 Task: Look for space in Artemisa, Cuba from 9th June, 2023 to 16th June, 2023 for 2 adults in price range Rs.8000 to Rs.16000. Place can be entire place with 2 bedrooms having 2 beds and 1 bathroom. Property type can be house, flat, guest house. Booking option can be shelf check-in. Required host language is .
Action: Mouse moved to (404, 83)
Screenshot: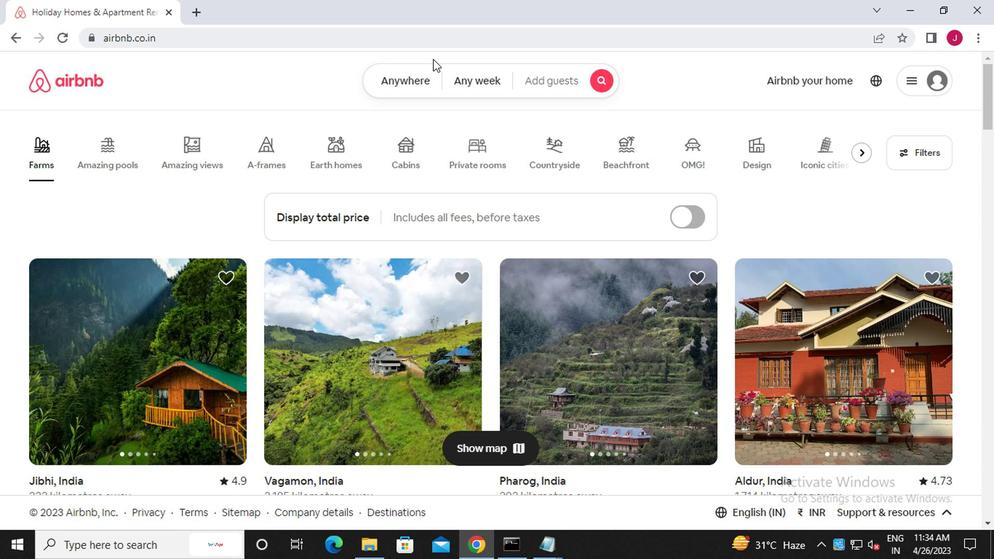 
Action: Mouse pressed left at (404, 83)
Screenshot: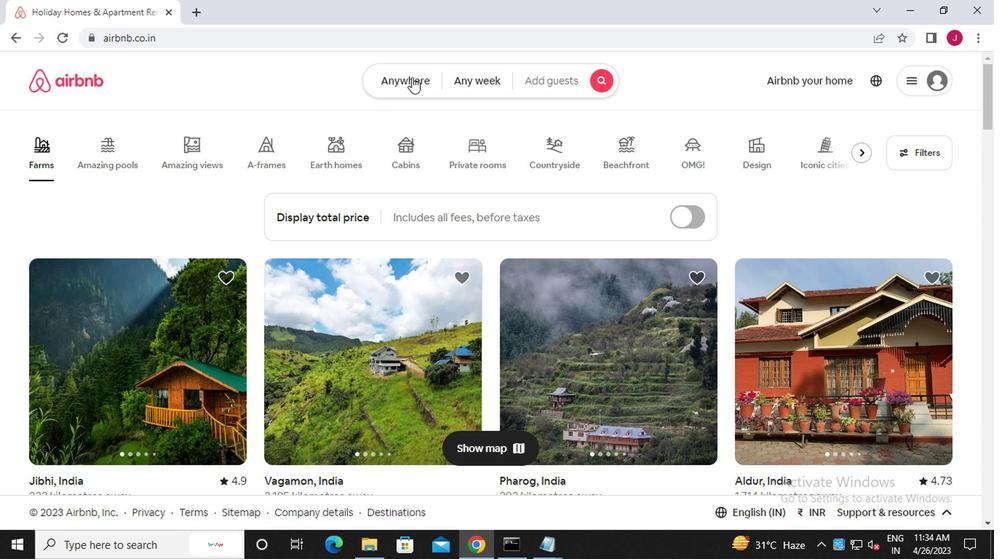 
Action: Mouse moved to (234, 142)
Screenshot: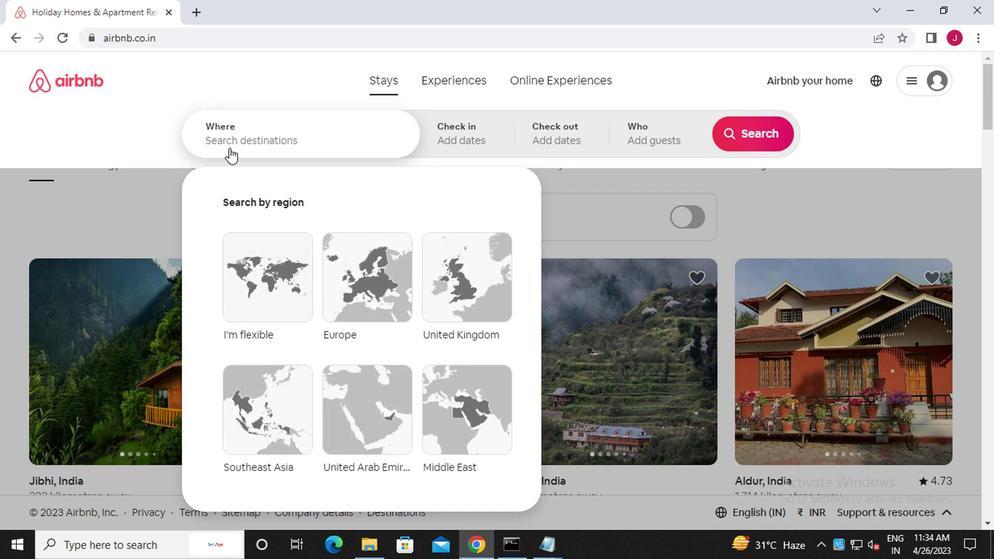 
Action: Mouse pressed left at (234, 142)
Screenshot: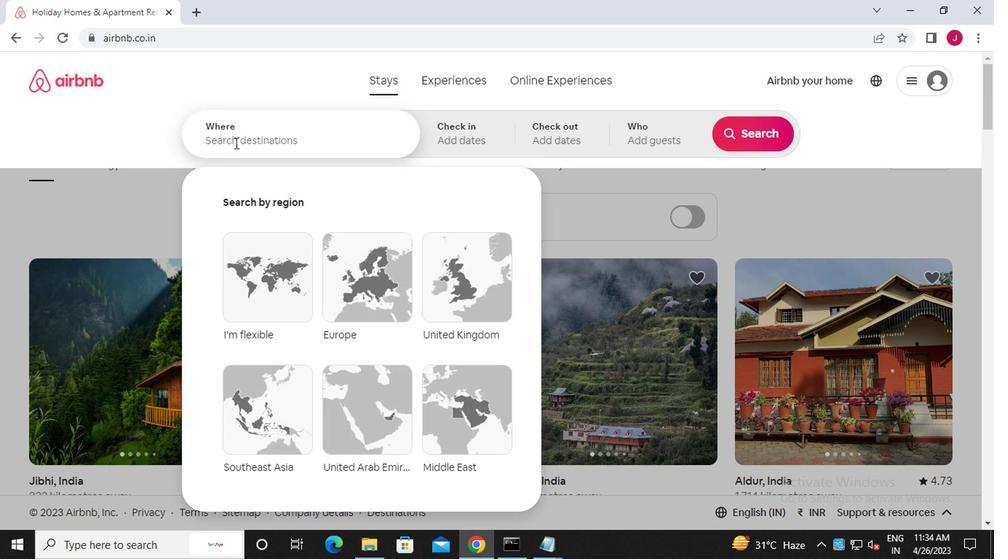 
Action: Key pressed a<Key.caps_lock>rtemisa,<Key.caps_lock>c<Key.caps_lock>uba
Screenshot: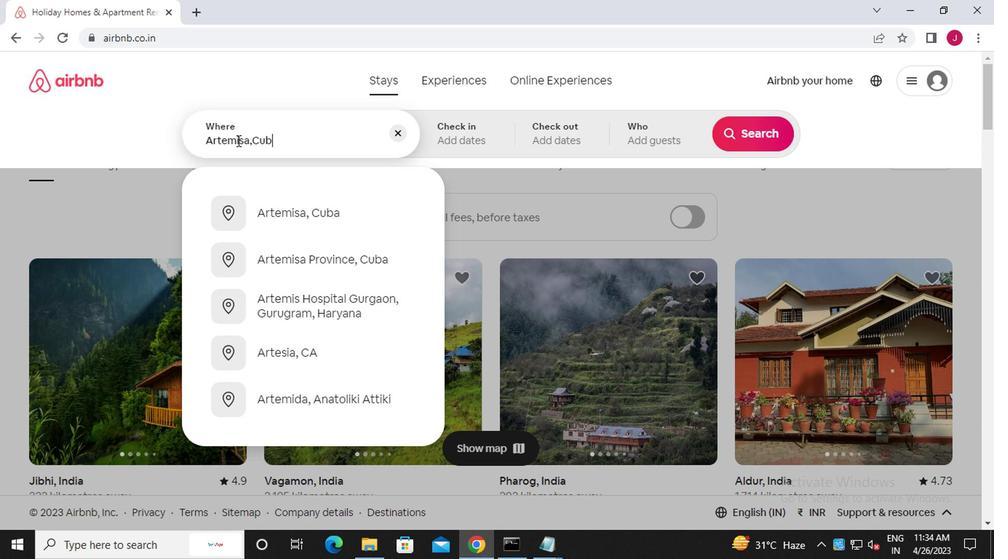 
Action: Mouse moved to (334, 222)
Screenshot: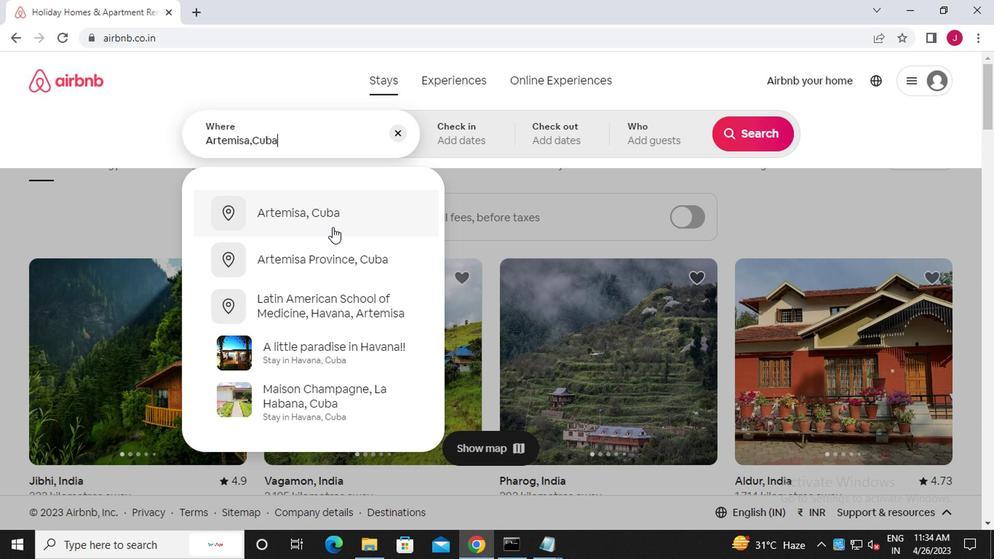 
Action: Mouse pressed left at (334, 222)
Screenshot: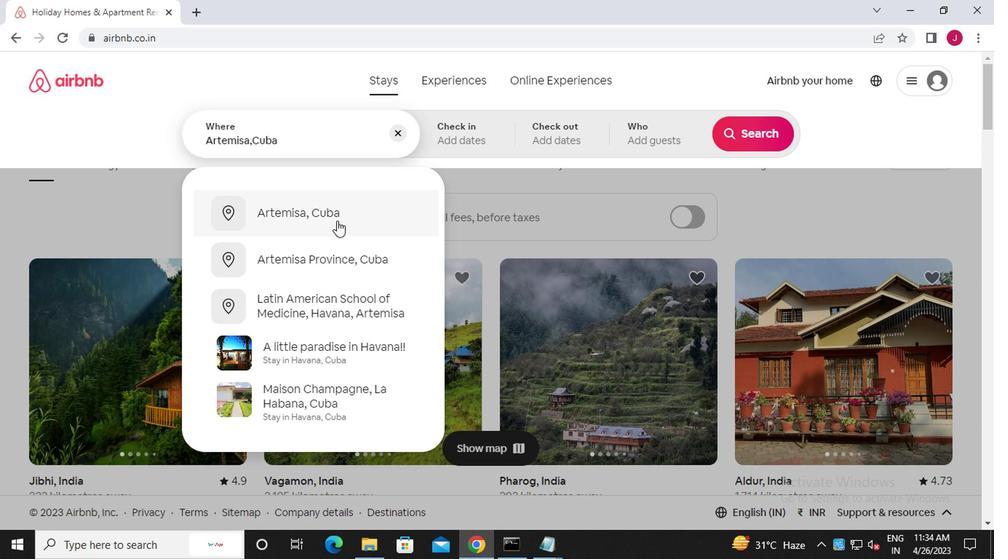 
Action: Mouse moved to (735, 255)
Screenshot: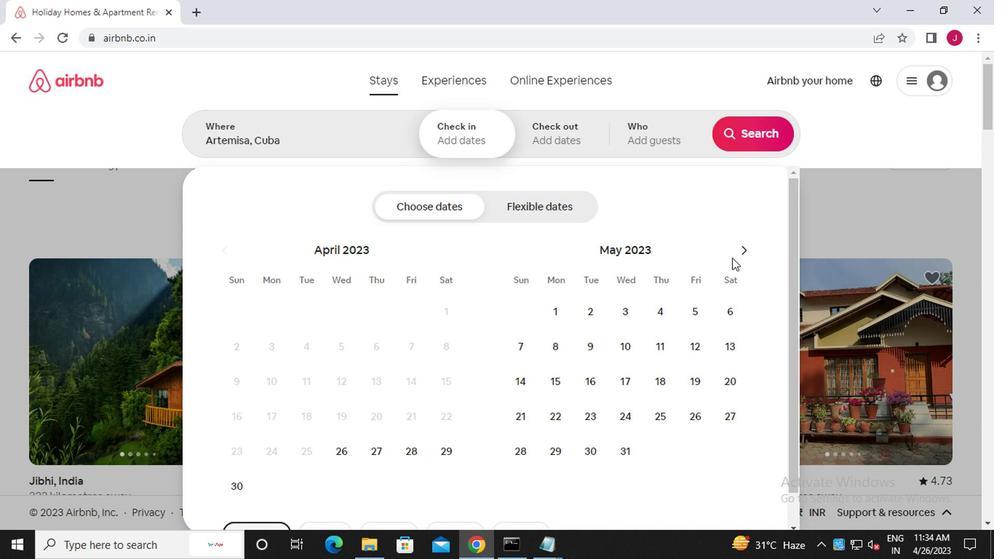 
Action: Mouse pressed left at (735, 255)
Screenshot: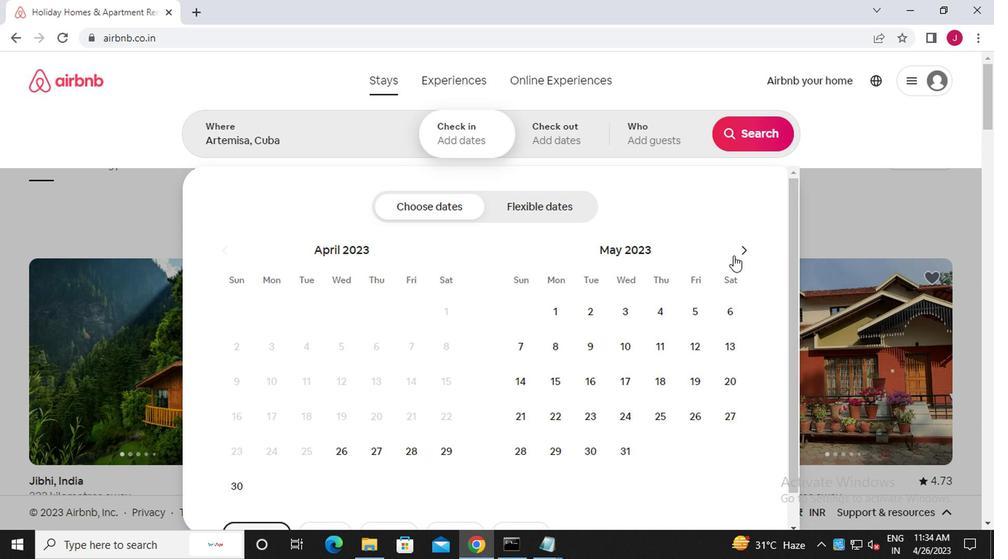 
Action: Mouse moved to (687, 352)
Screenshot: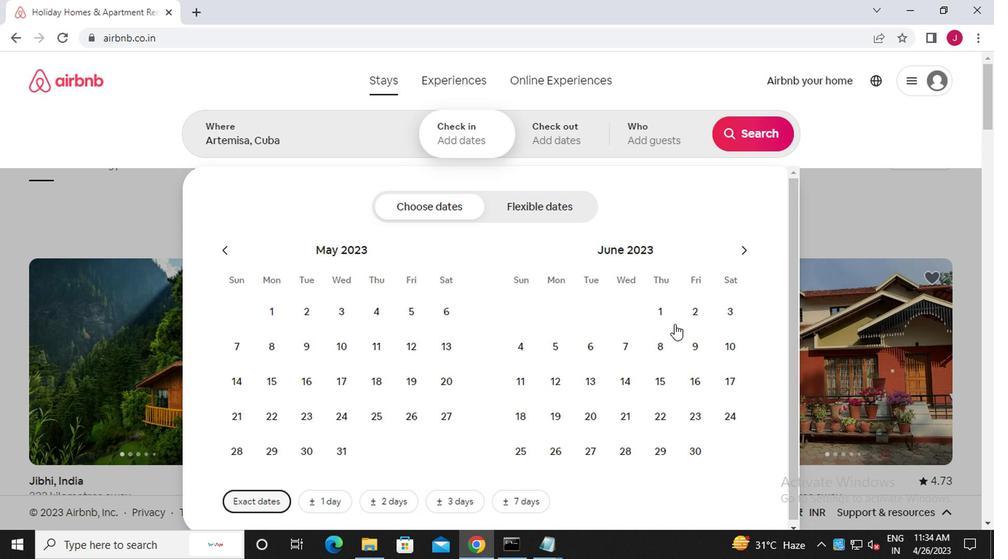 
Action: Mouse pressed left at (687, 352)
Screenshot: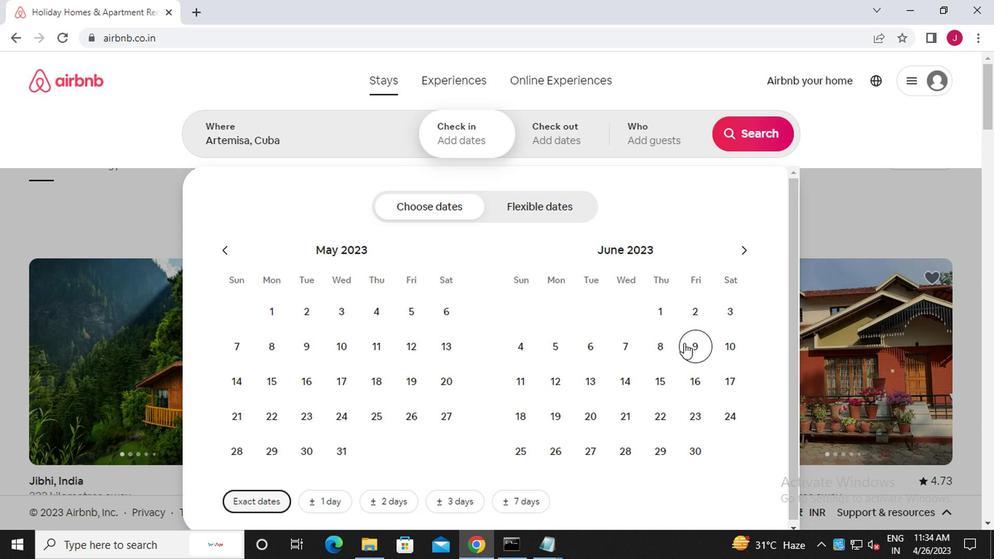
Action: Mouse moved to (701, 386)
Screenshot: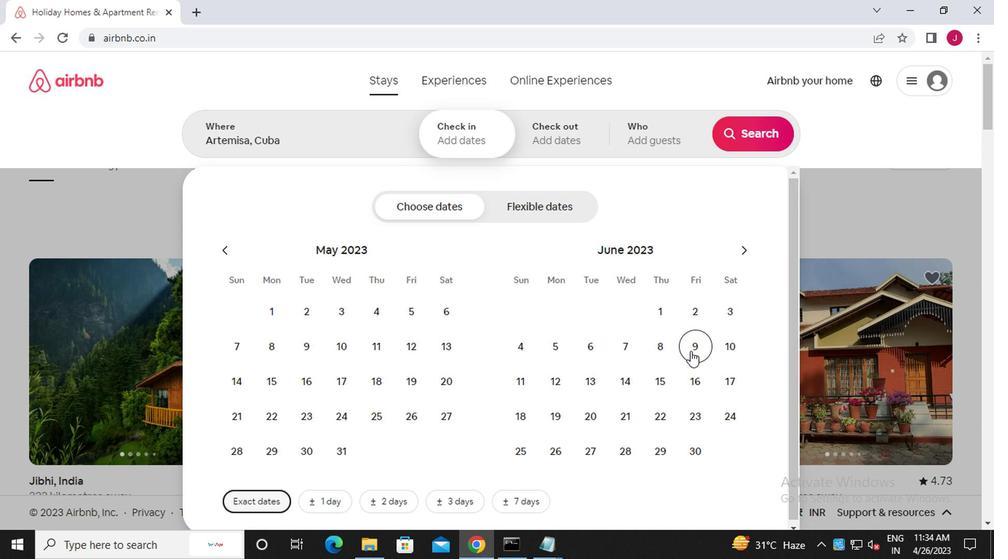 
Action: Mouse pressed left at (701, 386)
Screenshot: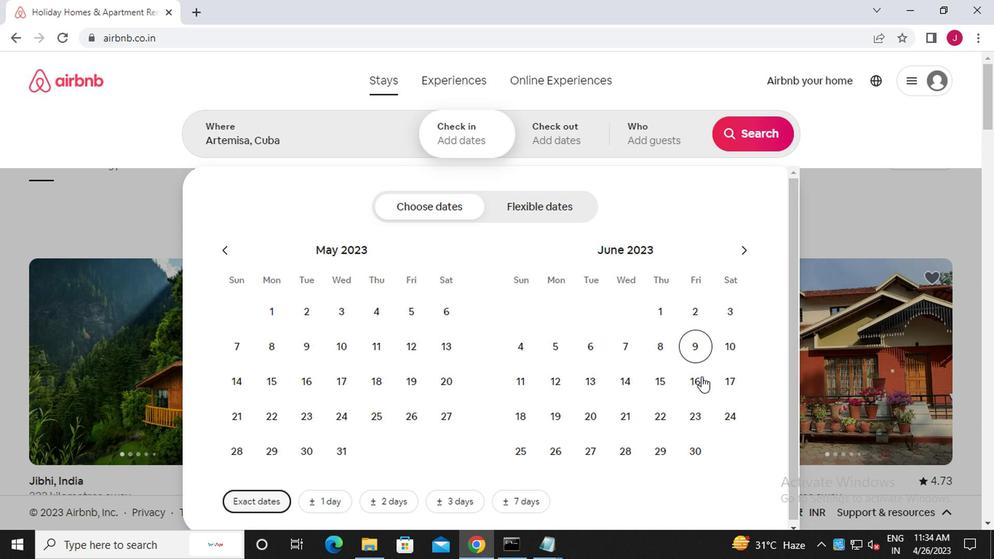 
Action: Mouse moved to (665, 144)
Screenshot: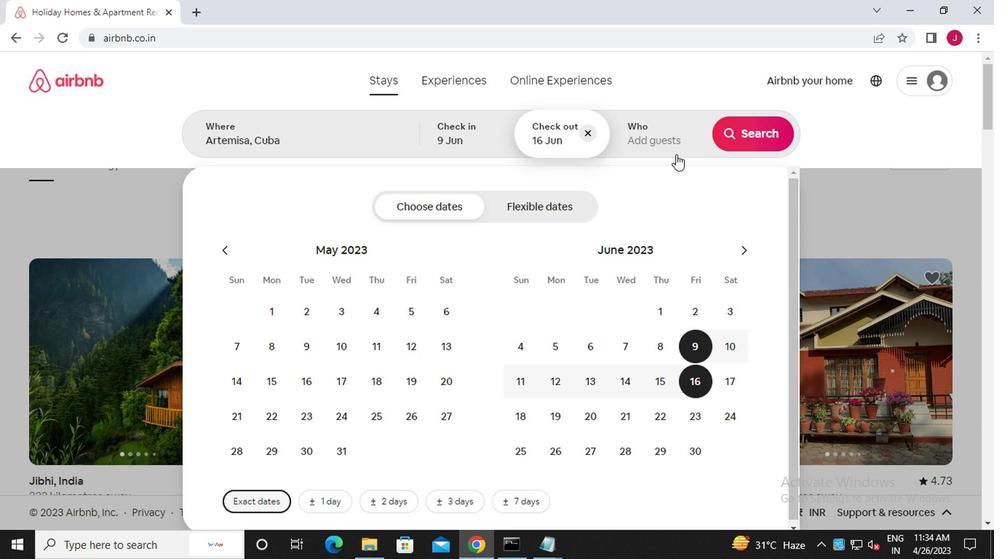 
Action: Mouse pressed left at (665, 144)
Screenshot: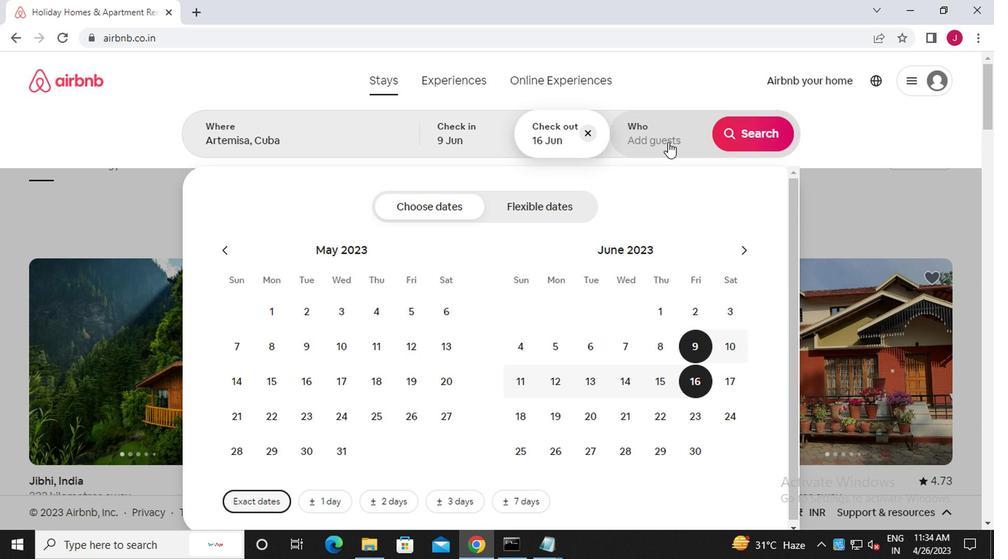 
Action: Mouse moved to (755, 214)
Screenshot: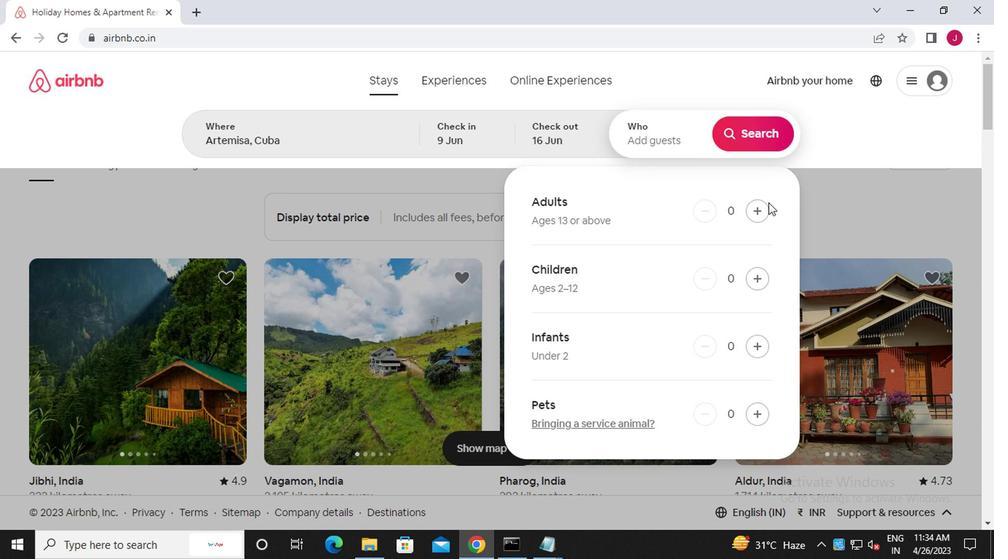 
Action: Mouse pressed left at (755, 214)
Screenshot: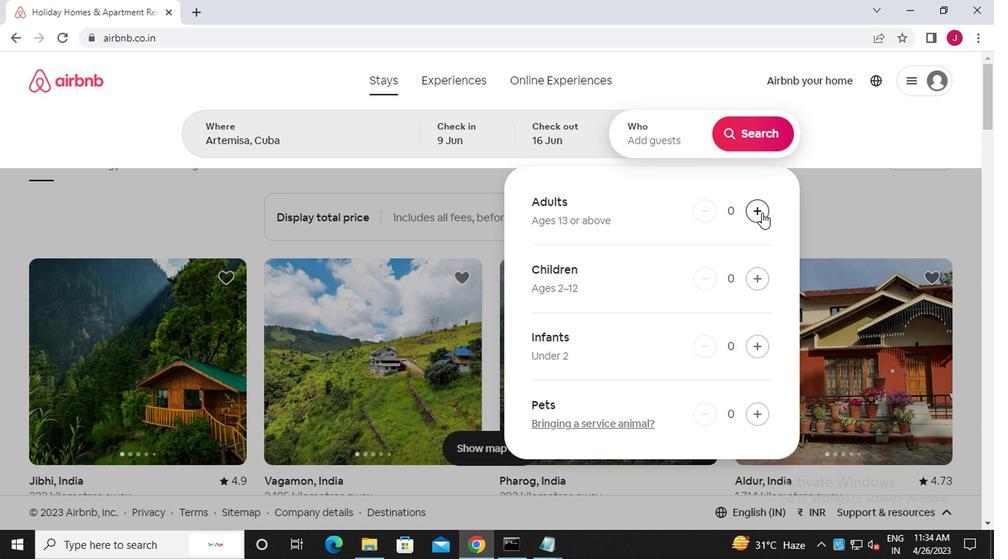 
Action: Mouse pressed left at (755, 214)
Screenshot: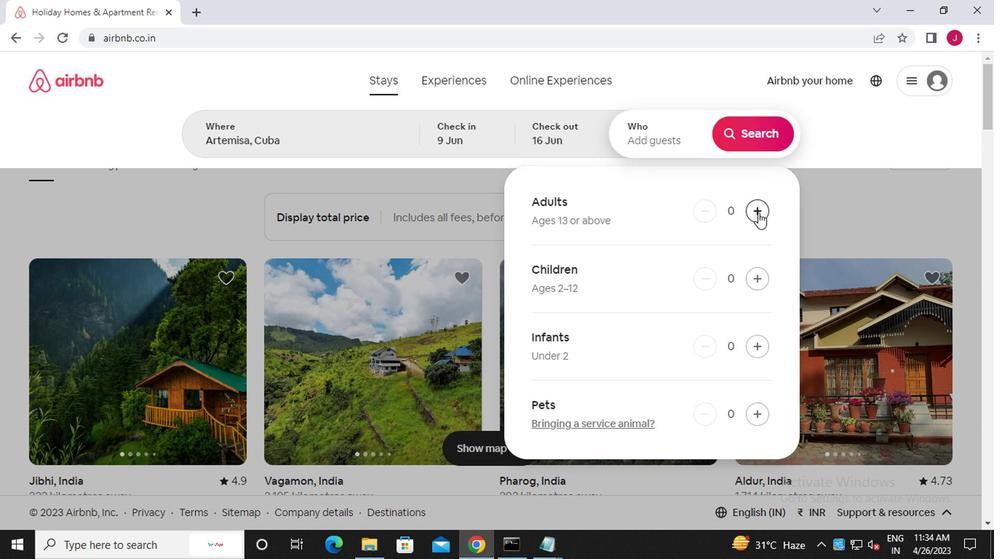 
Action: Mouse moved to (763, 136)
Screenshot: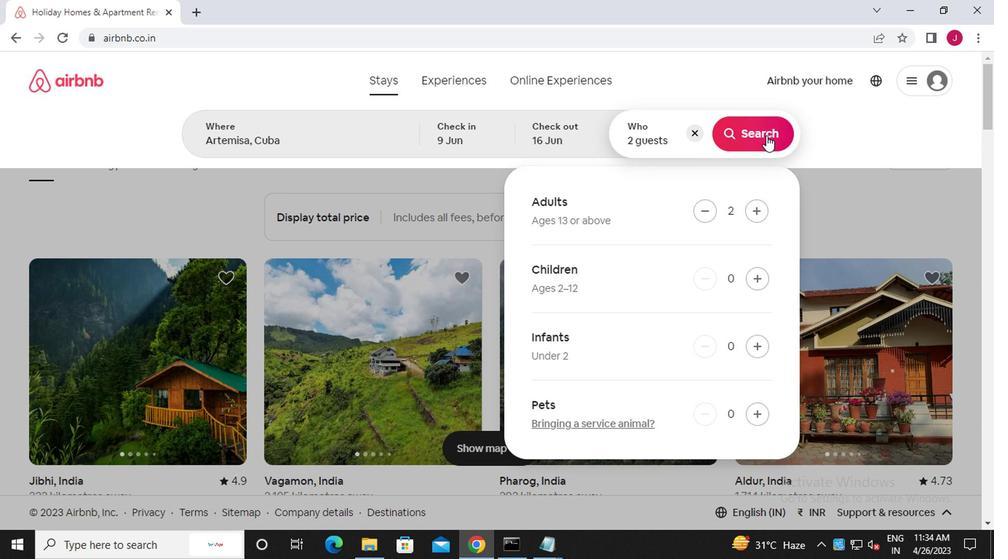 
Action: Mouse pressed left at (763, 136)
Screenshot: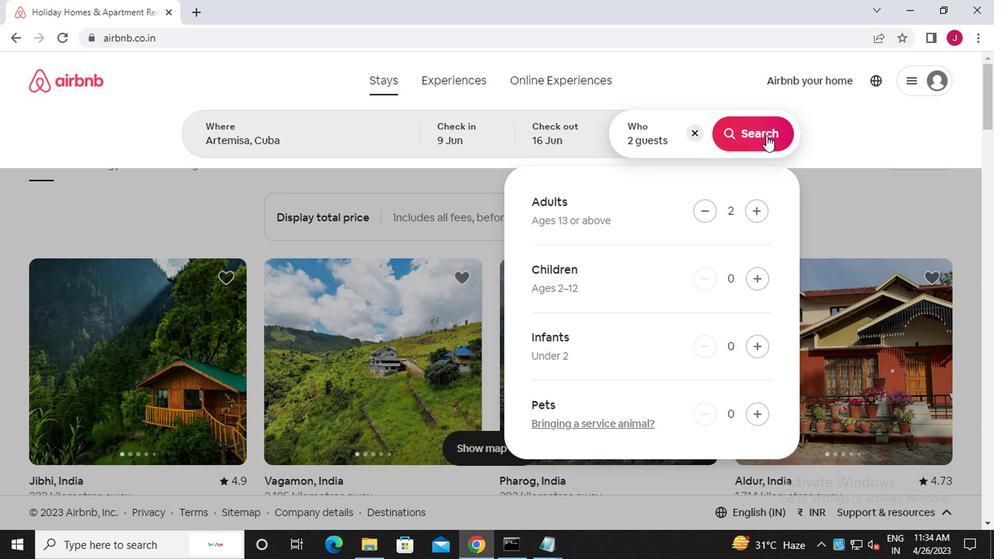 
Action: Mouse moved to (938, 143)
Screenshot: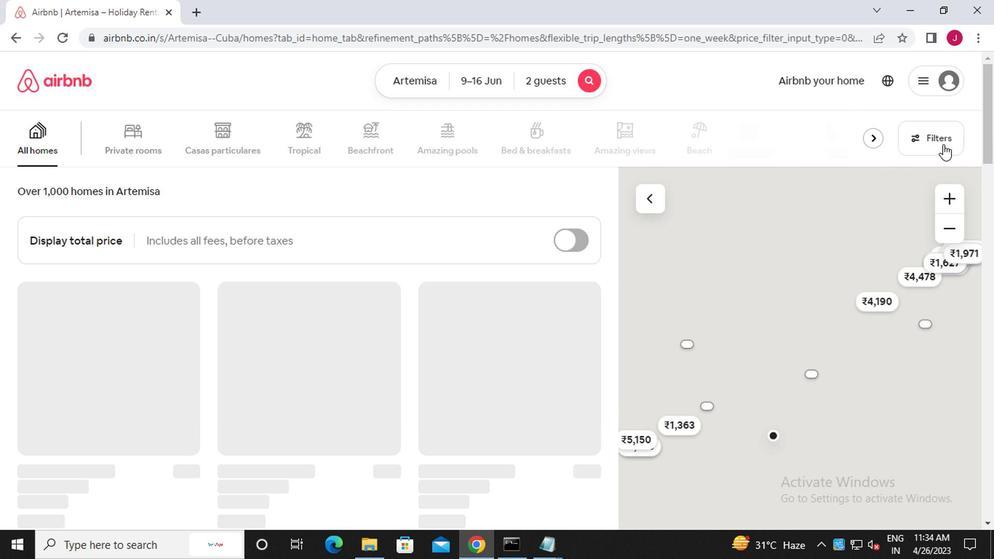 
Action: Mouse pressed left at (938, 143)
Screenshot: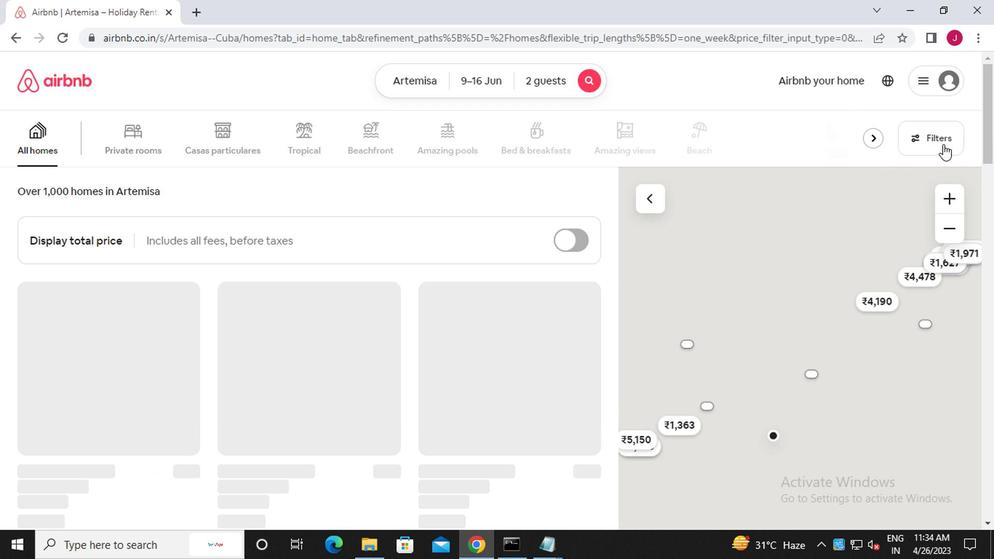 
Action: Mouse moved to (346, 321)
Screenshot: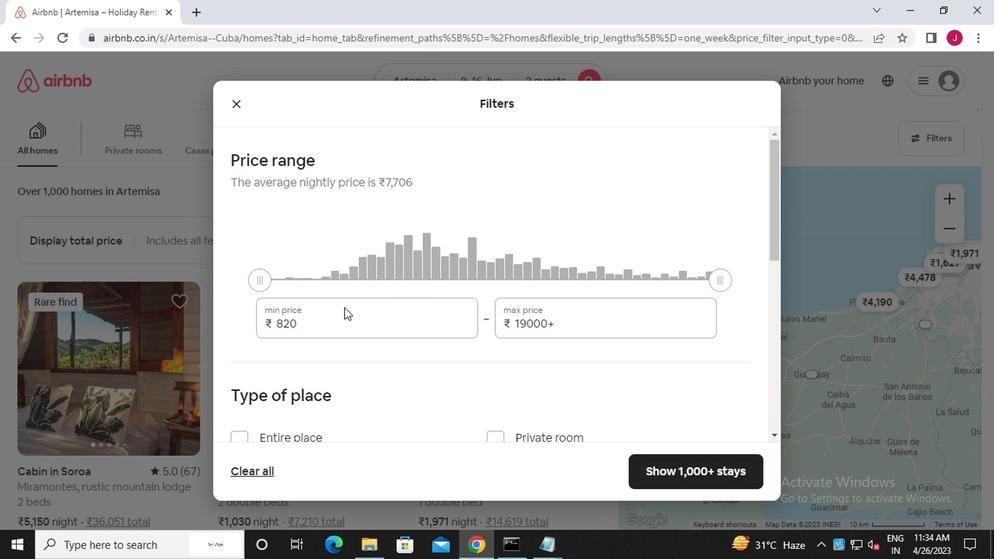 
Action: Mouse pressed left at (346, 321)
Screenshot: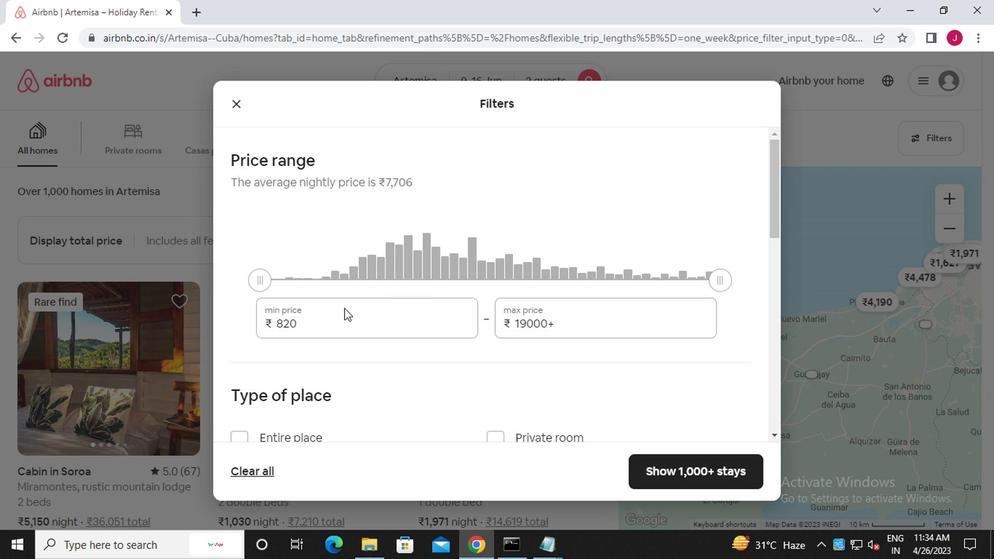
Action: Mouse moved to (344, 321)
Screenshot: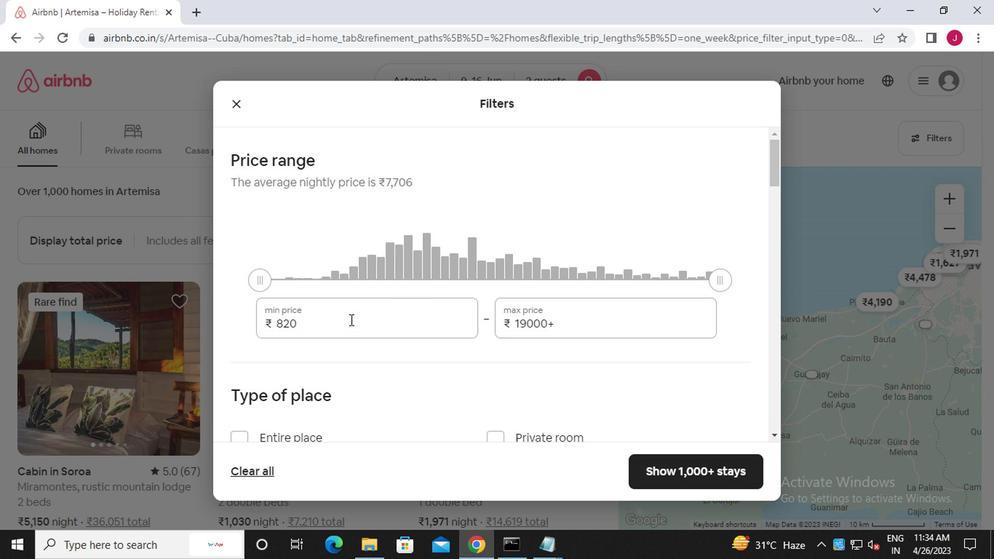 
Action: Key pressed <Key.backspace><Key.backspace><<96>><<96>><<96>>
Screenshot: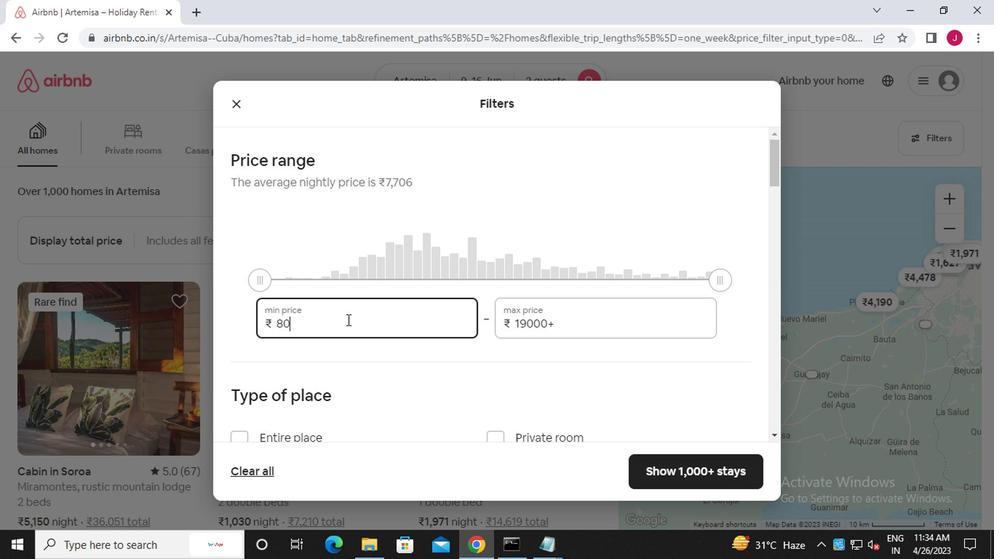 
Action: Mouse moved to (595, 317)
Screenshot: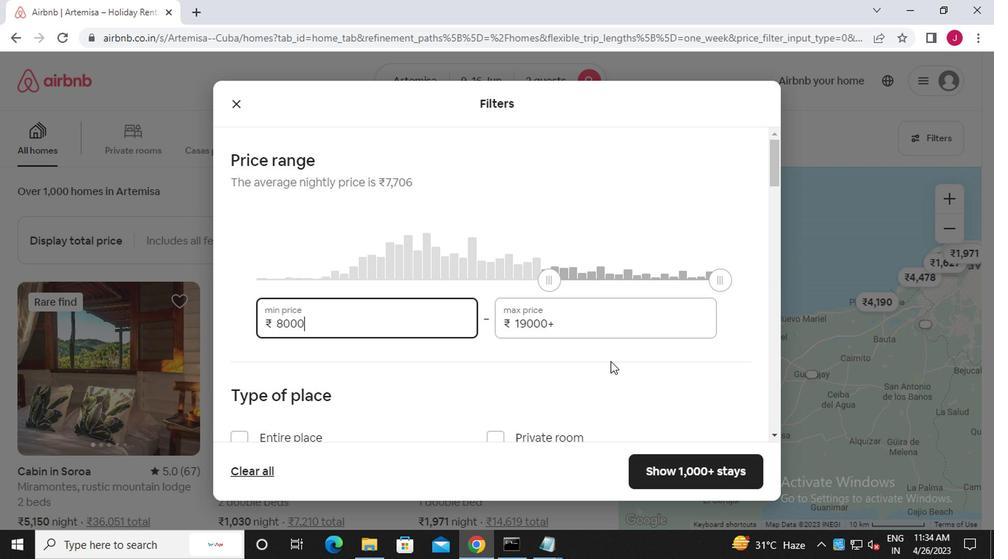 
Action: Mouse pressed left at (595, 317)
Screenshot: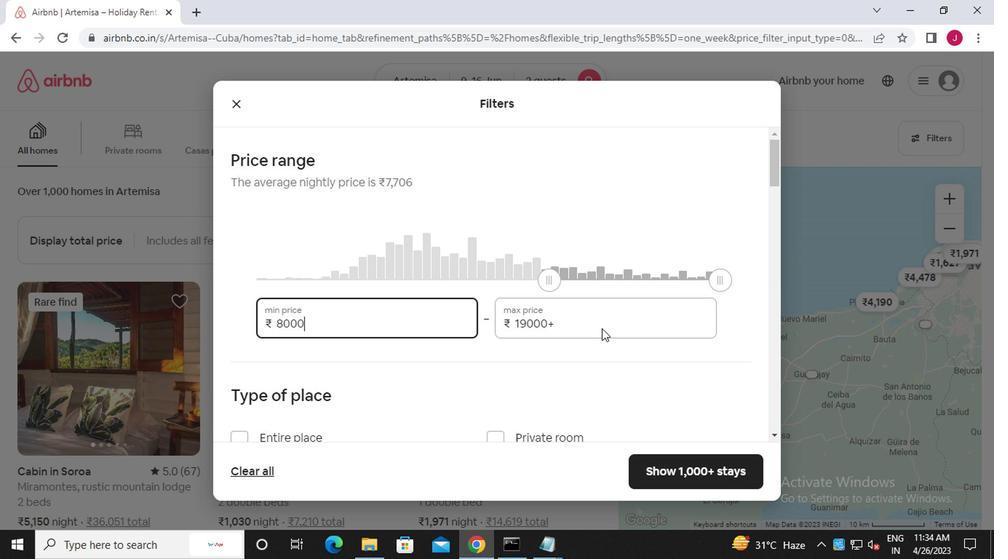 
Action: Mouse moved to (597, 312)
Screenshot: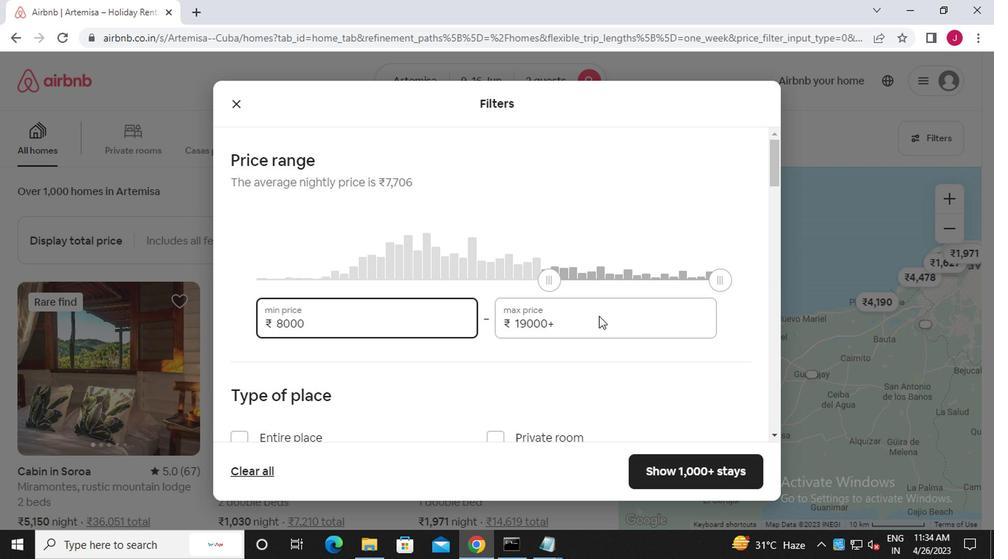 
Action: Key pressed <Key.backspace><Key.backspace><Key.backspace><Key.backspace><Key.backspace><Key.backspace><<102>><<96>><<96>><<96>>
Screenshot: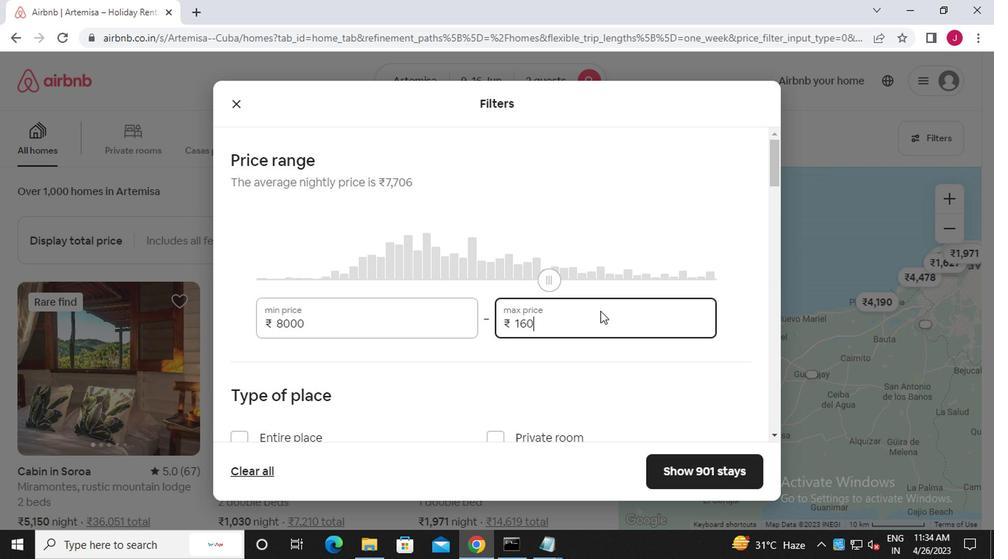 
Action: Mouse moved to (595, 312)
Screenshot: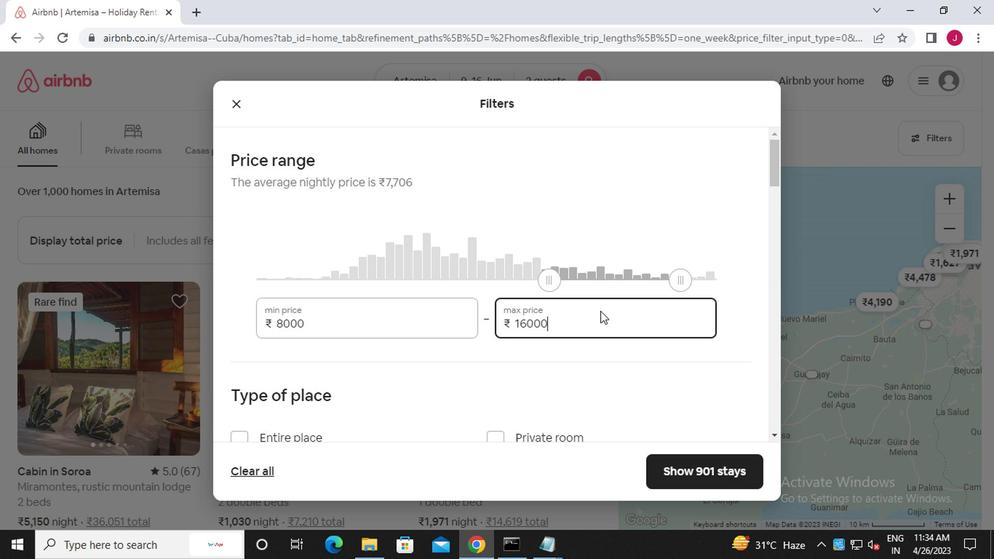 
Action: Mouse scrolled (595, 311) with delta (0, 0)
Screenshot: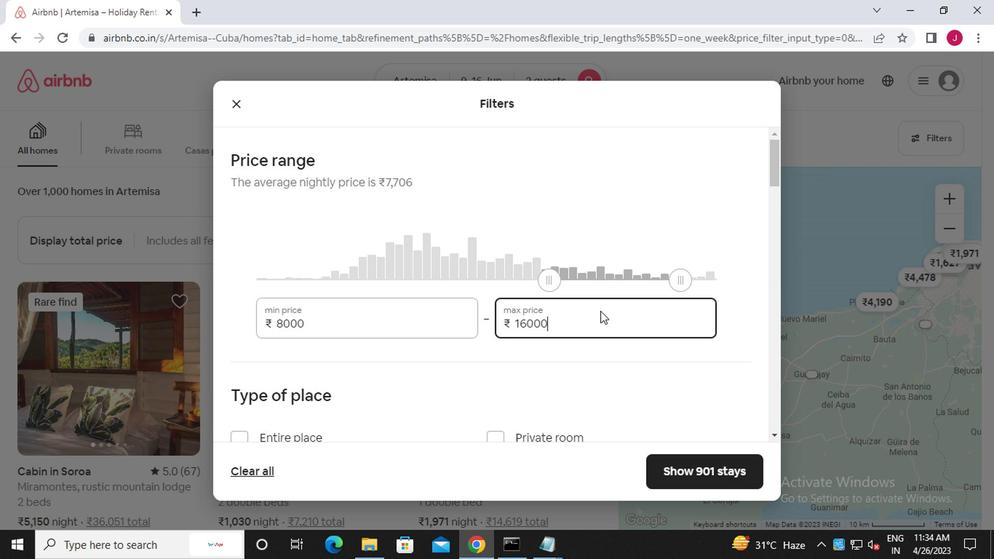 
Action: Mouse scrolled (595, 311) with delta (0, 0)
Screenshot: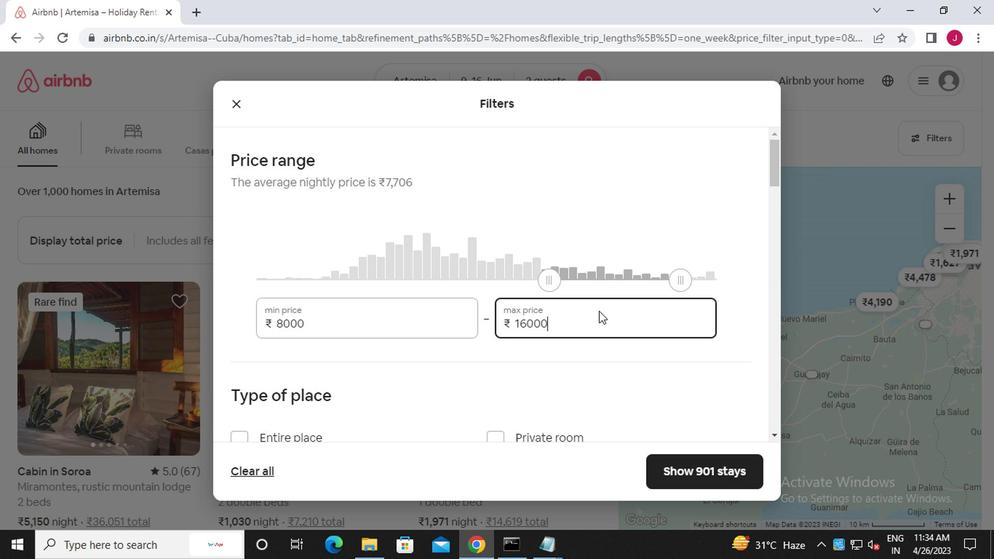 
Action: Mouse moved to (230, 295)
Screenshot: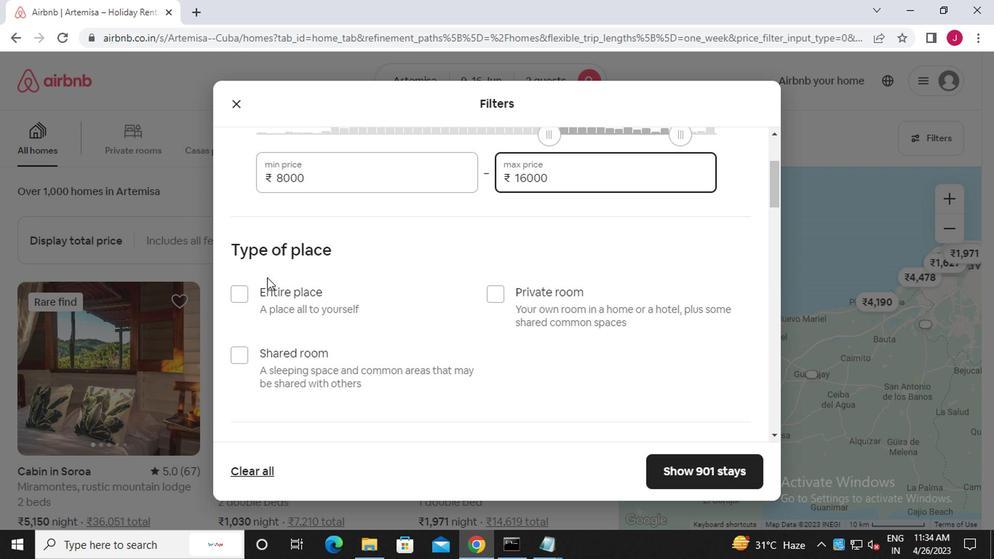
Action: Mouse pressed left at (230, 295)
Screenshot: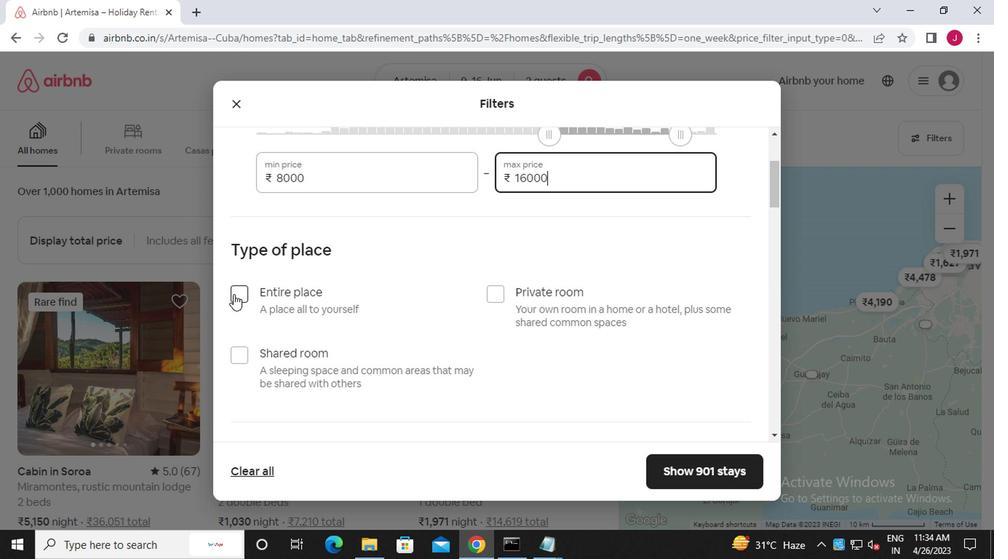 
Action: Mouse moved to (356, 317)
Screenshot: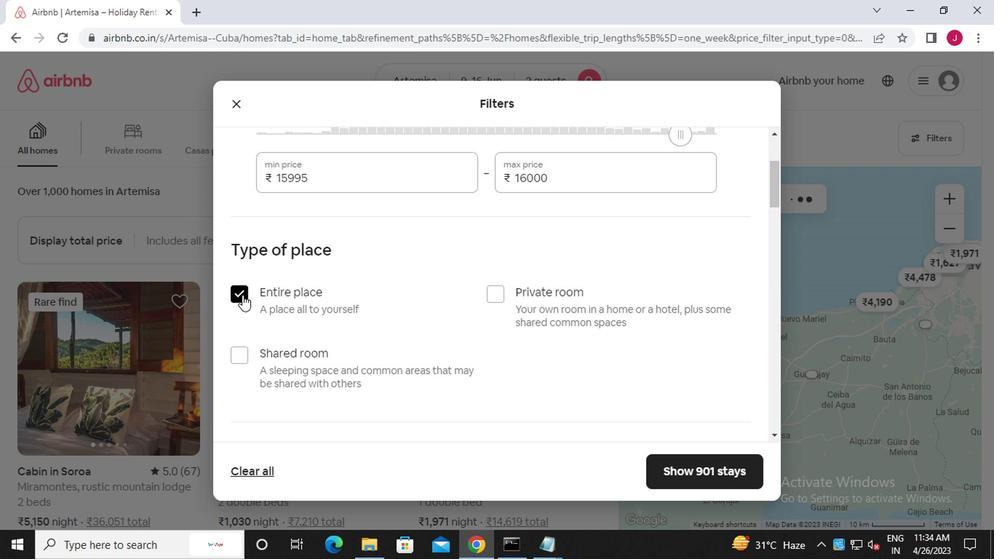 
Action: Mouse scrolled (356, 316) with delta (0, -1)
Screenshot: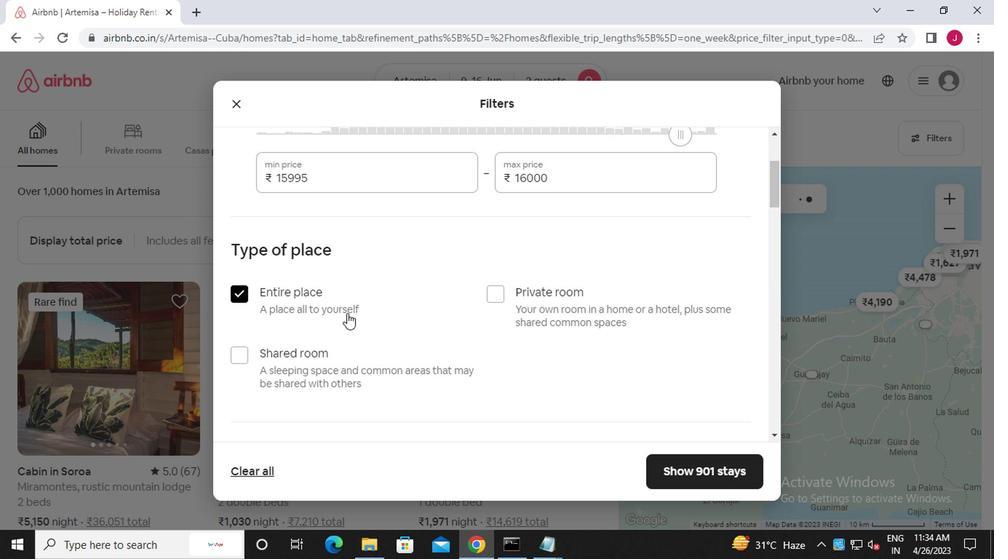 
Action: Mouse scrolled (356, 316) with delta (0, -1)
Screenshot: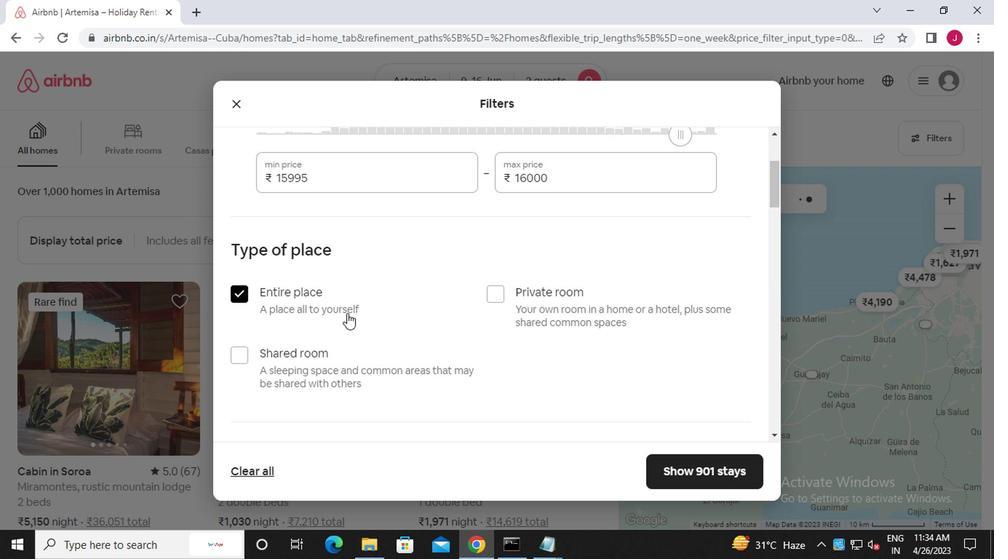 
Action: Mouse scrolled (356, 316) with delta (0, -1)
Screenshot: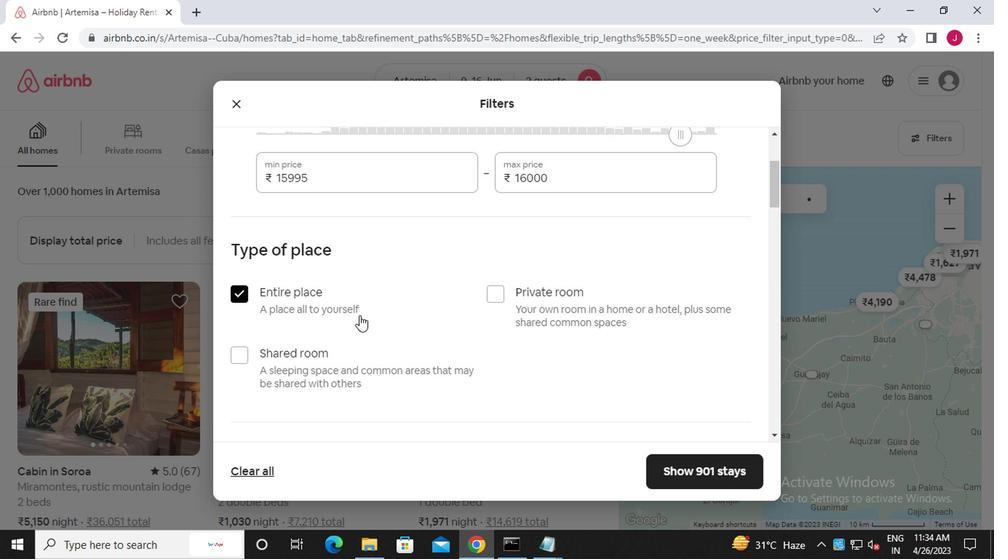 
Action: Mouse moved to (362, 317)
Screenshot: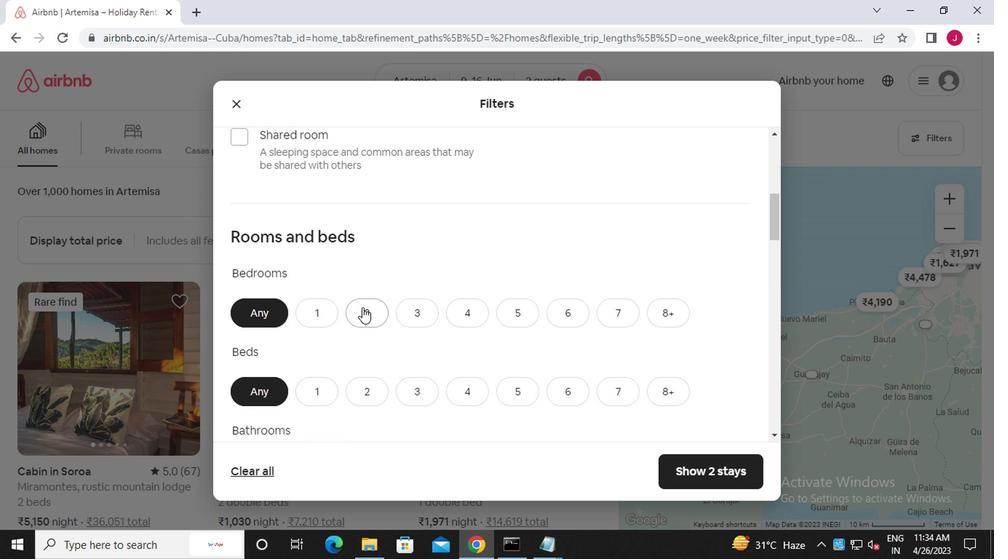 
Action: Mouse scrolled (362, 317) with delta (0, 0)
Screenshot: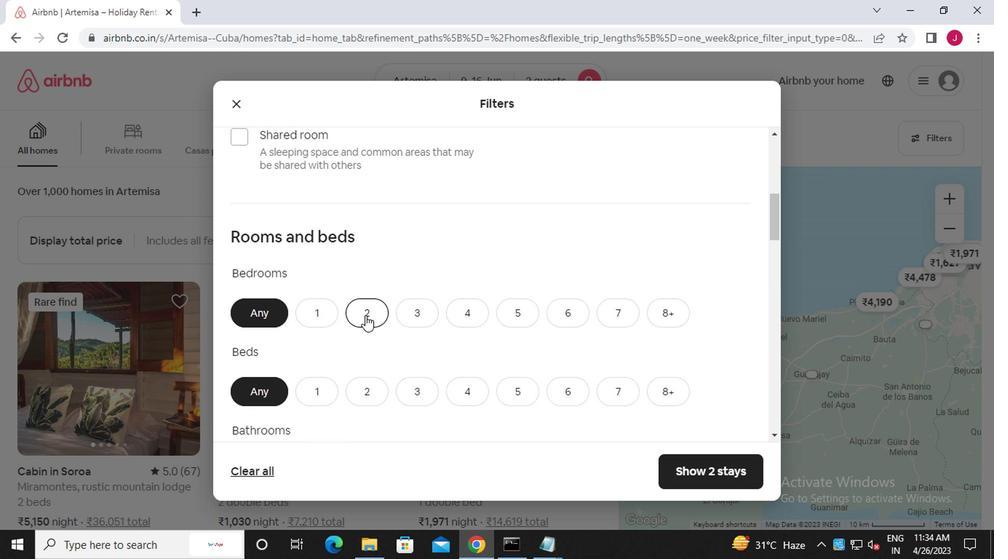 
Action: Mouse scrolled (362, 317) with delta (0, 0)
Screenshot: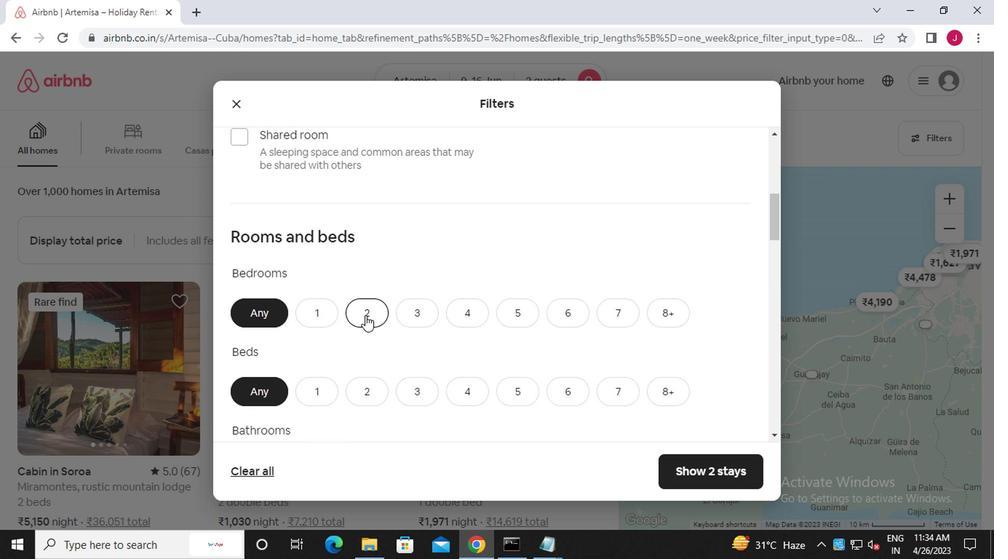 
Action: Mouse scrolled (362, 316) with delta (0, -1)
Screenshot: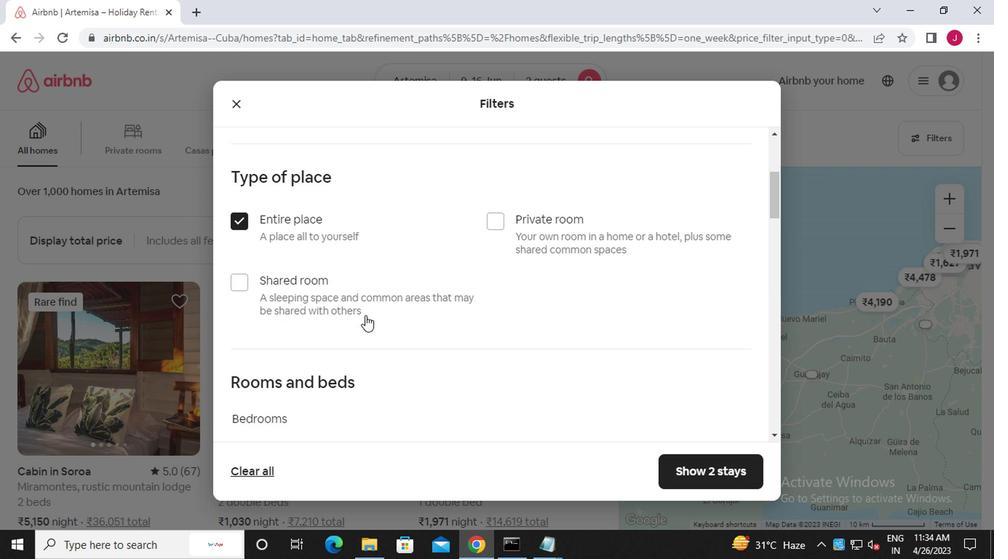 
Action: Mouse scrolled (362, 316) with delta (0, -1)
Screenshot: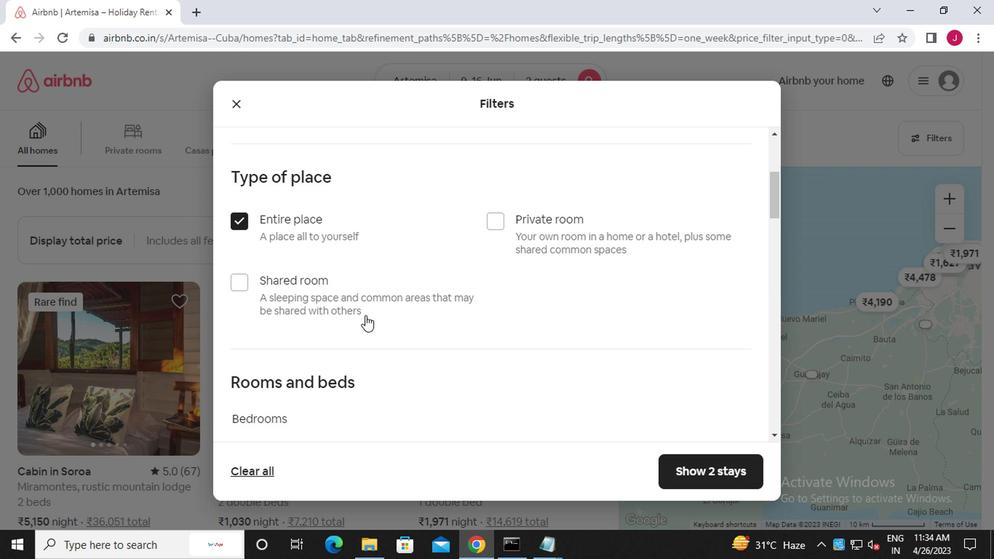 
Action: Mouse moved to (364, 314)
Screenshot: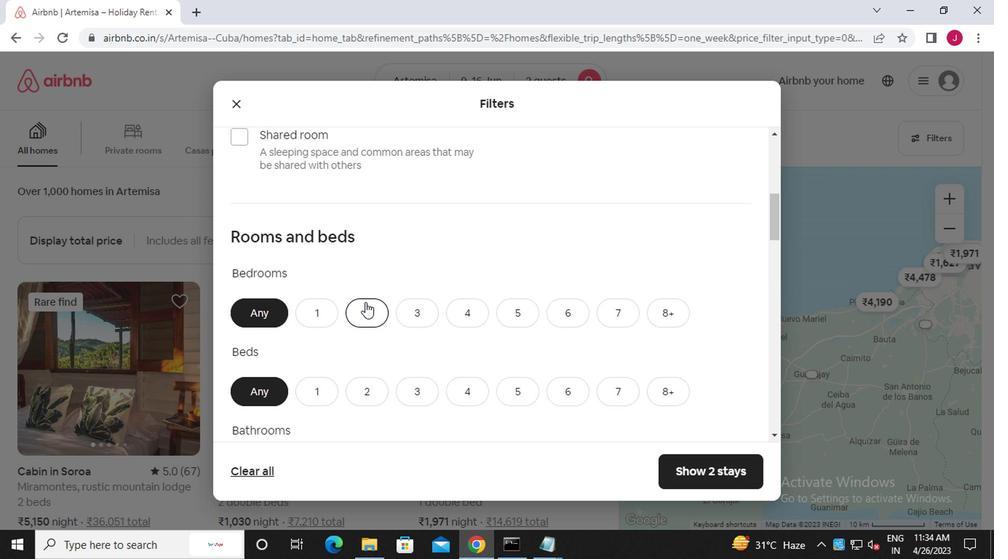 
Action: Mouse pressed left at (364, 314)
Screenshot: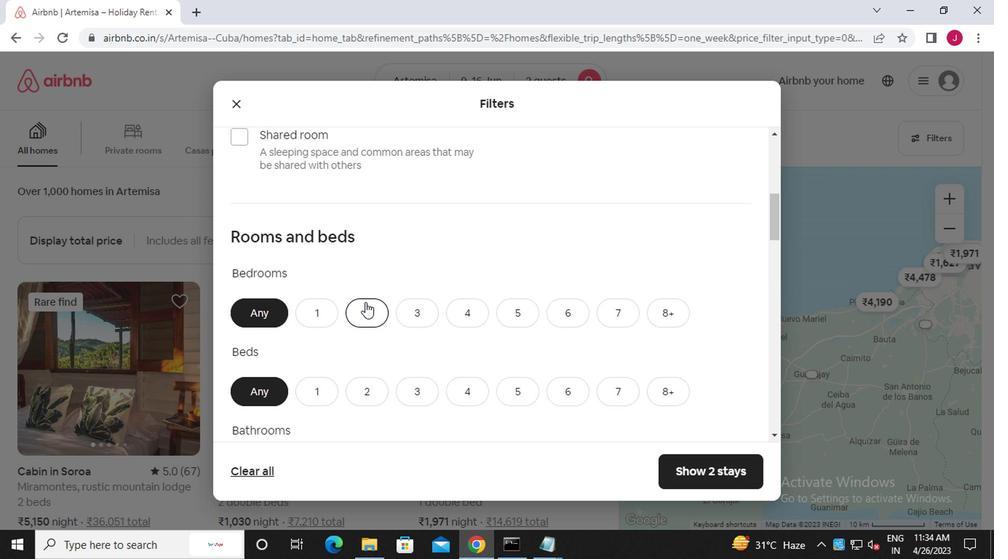 
Action: Mouse moved to (362, 385)
Screenshot: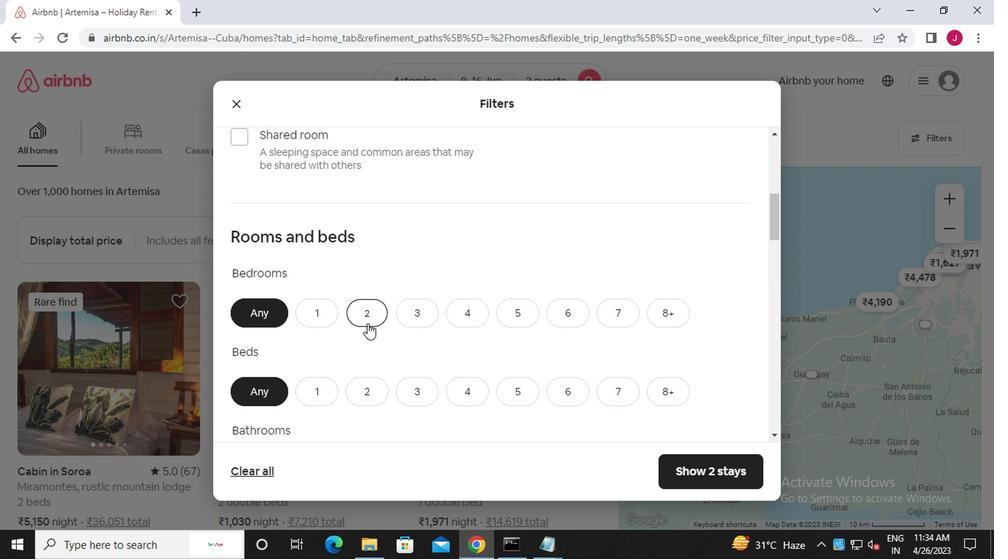 
Action: Mouse pressed left at (362, 385)
Screenshot: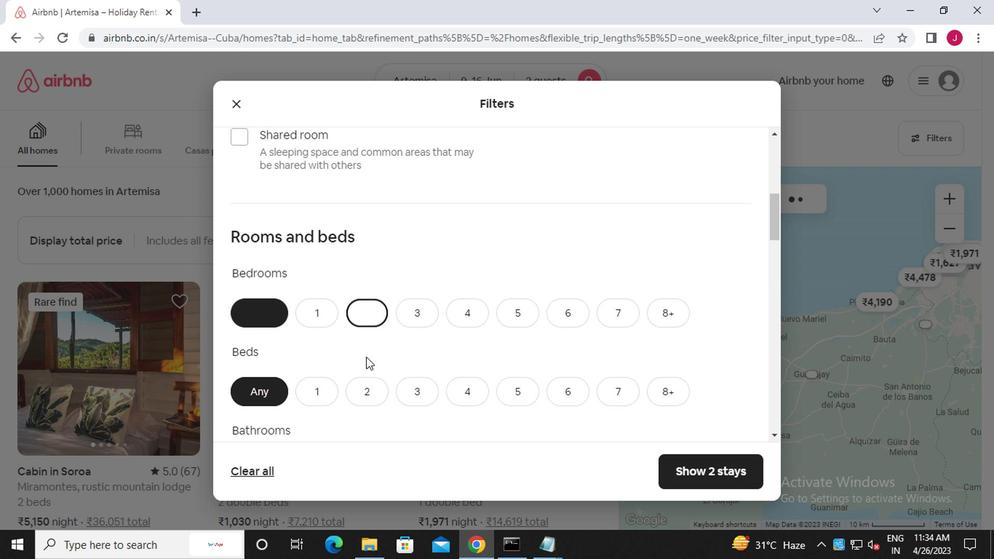 
Action: Mouse moved to (362, 385)
Screenshot: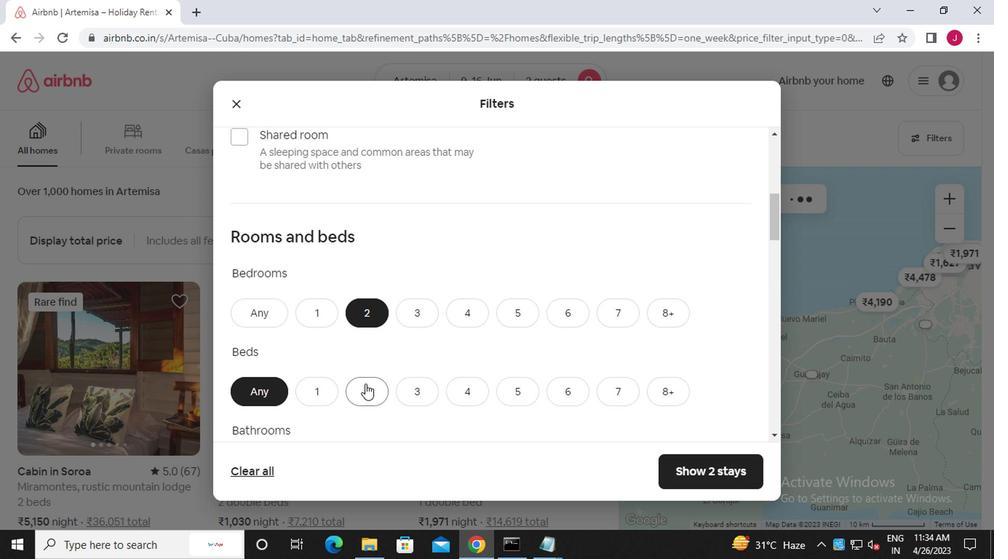 
Action: Mouse scrolled (362, 384) with delta (0, -1)
Screenshot: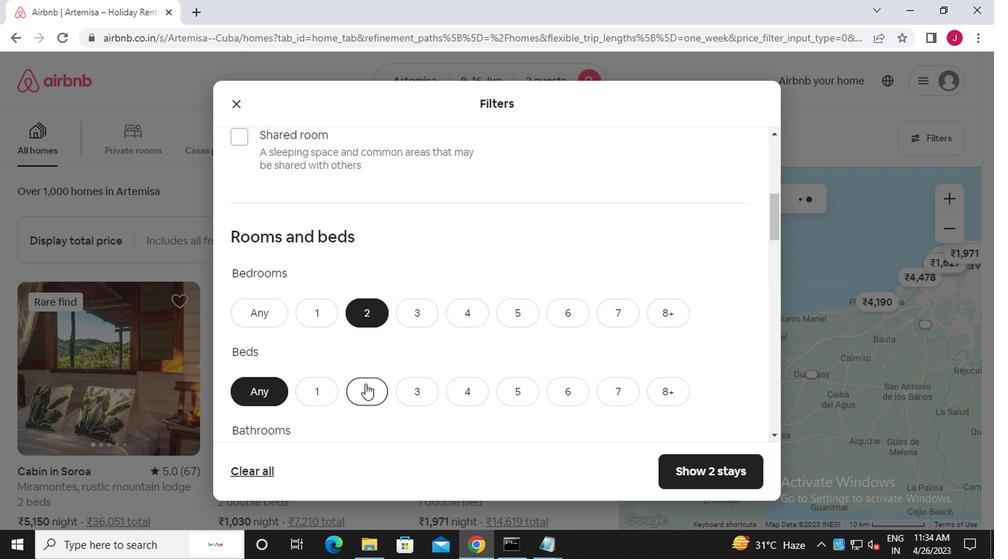
Action: Mouse scrolled (362, 384) with delta (0, -1)
Screenshot: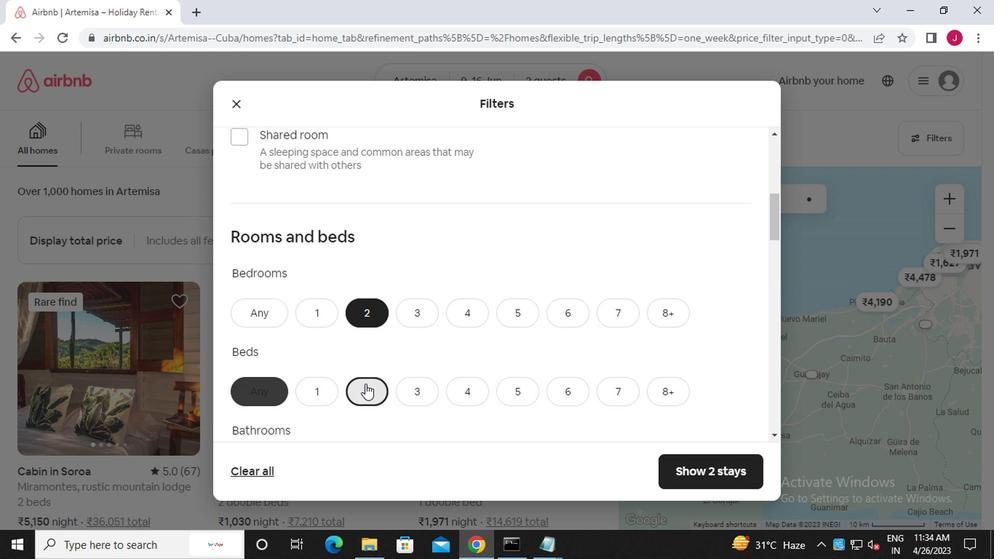 
Action: Mouse moved to (361, 385)
Screenshot: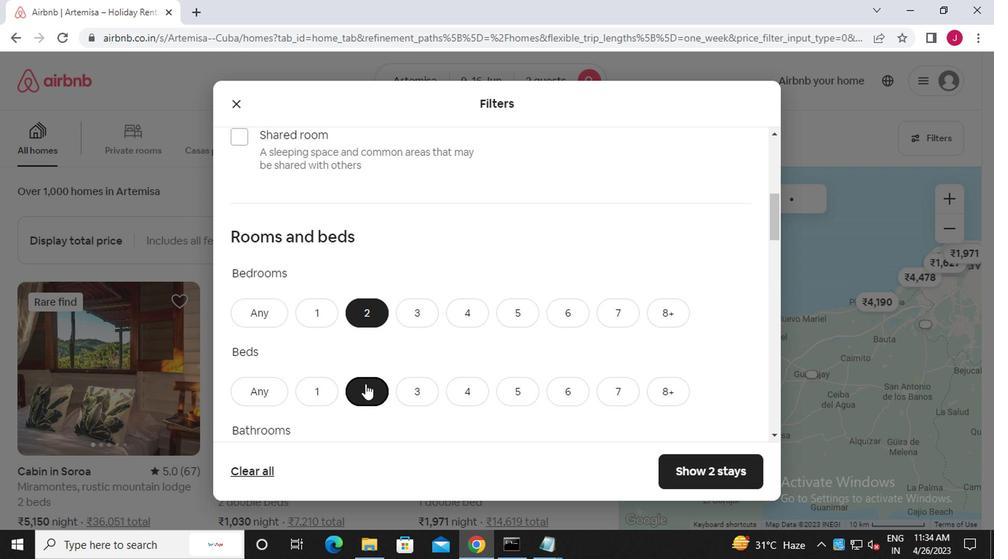 
Action: Mouse scrolled (361, 384) with delta (0, -1)
Screenshot: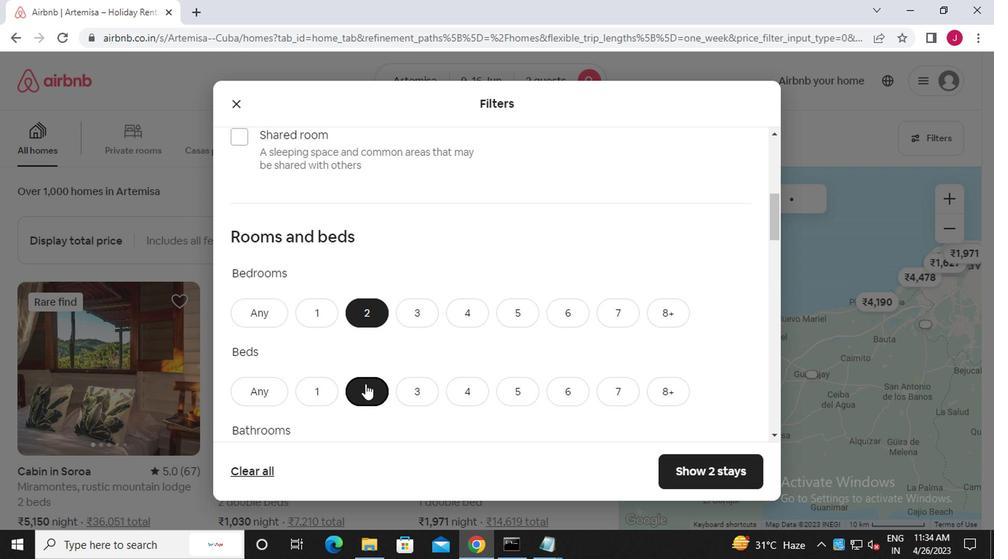 
Action: Mouse moved to (321, 253)
Screenshot: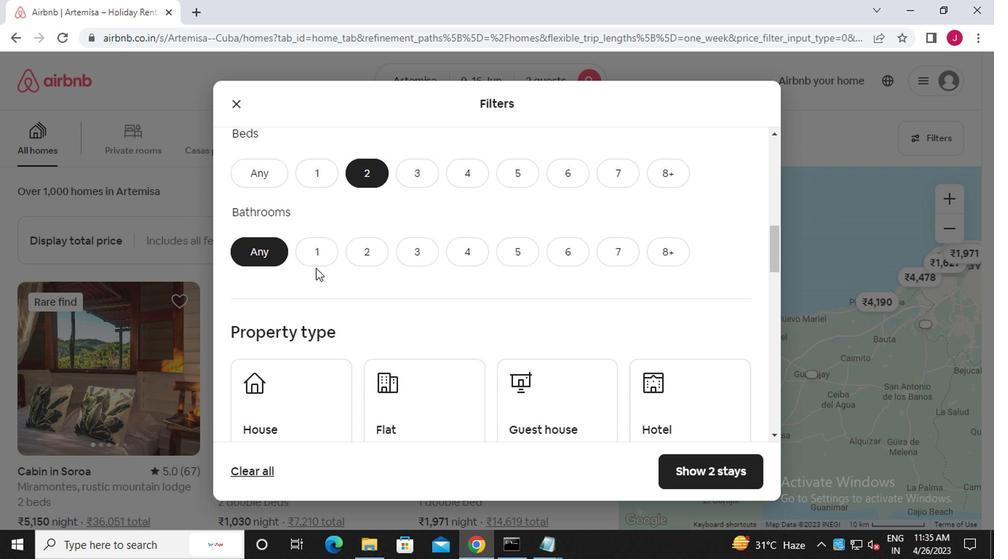 
Action: Mouse pressed left at (321, 253)
Screenshot: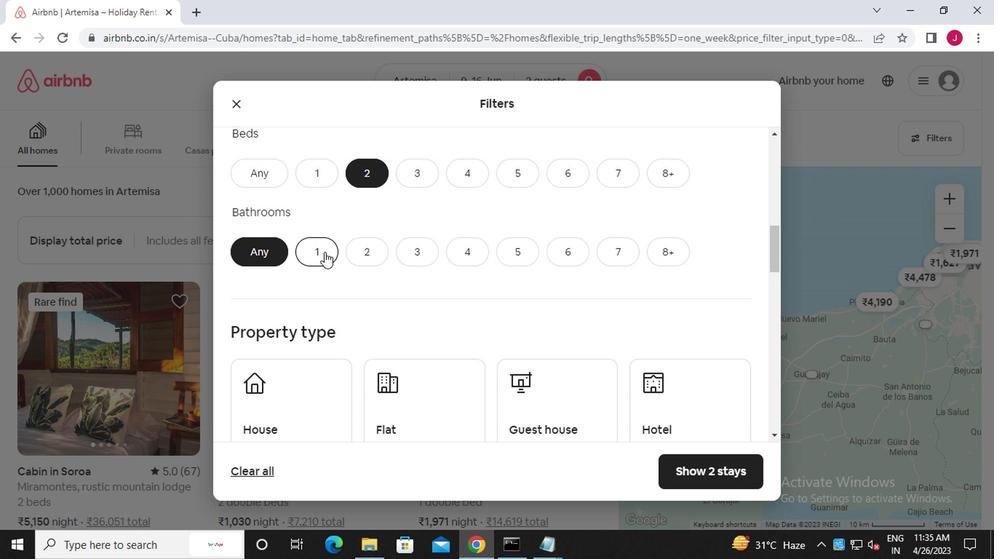 
Action: Mouse moved to (386, 371)
Screenshot: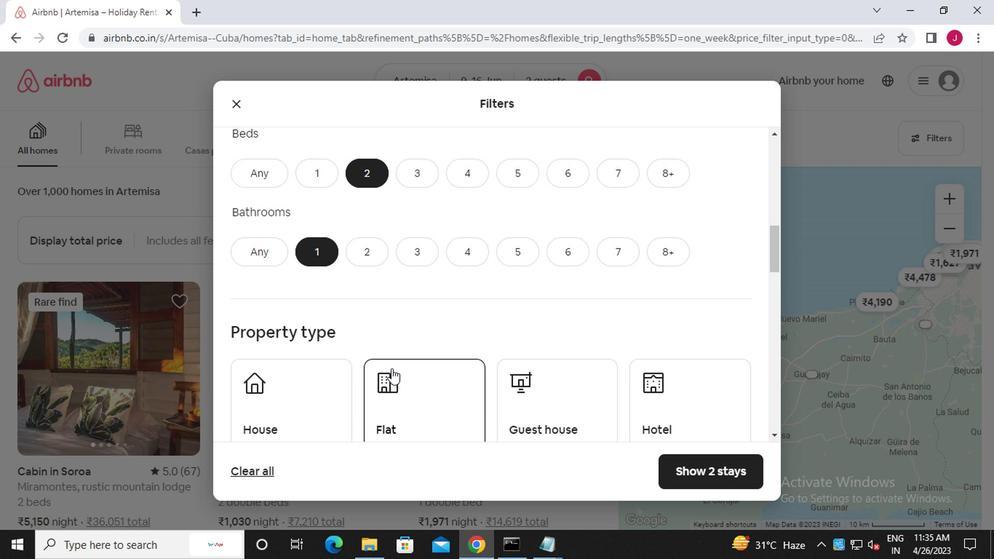 
Action: Mouse scrolled (386, 369) with delta (0, -1)
Screenshot: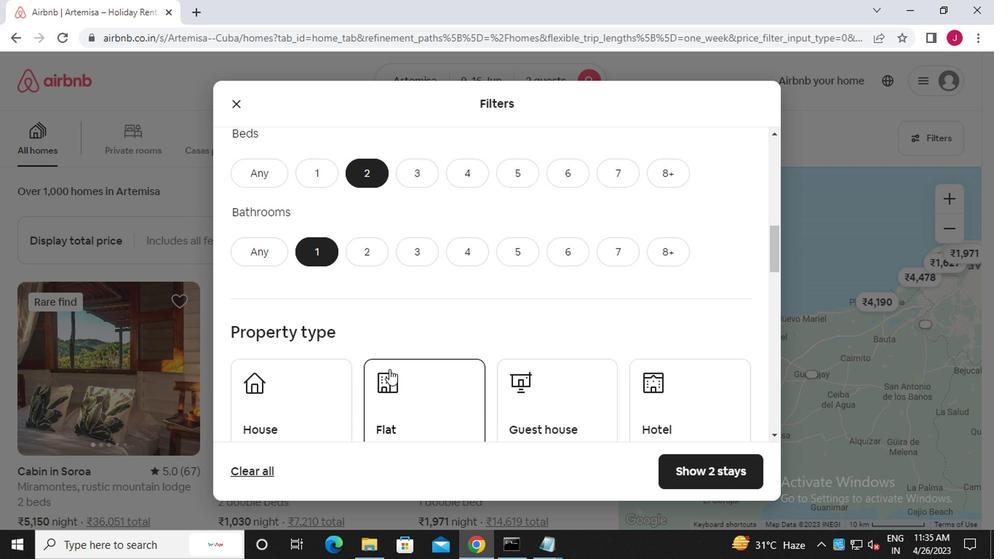 
Action: Mouse scrolled (386, 369) with delta (0, -1)
Screenshot: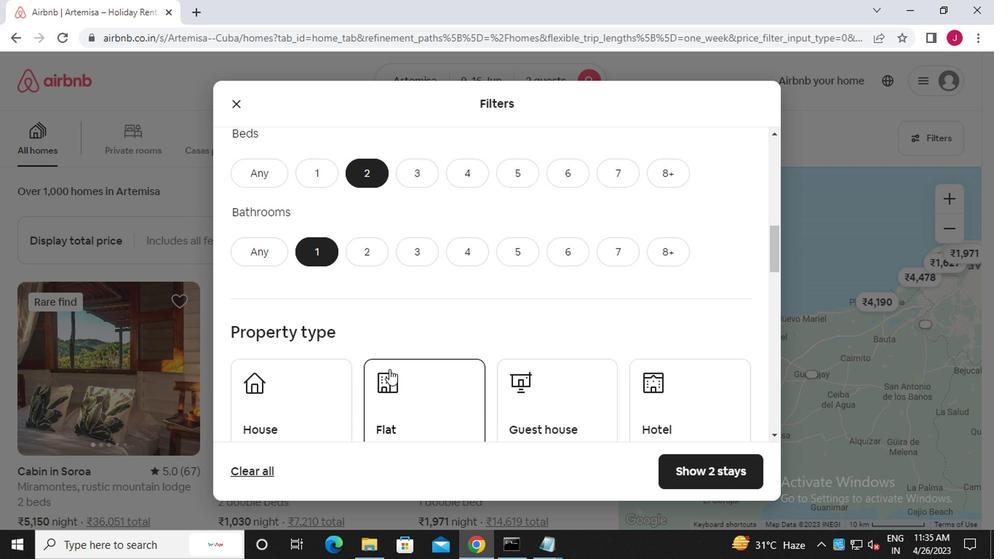 
Action: Mouse moved to (298, 281)
Screenshot: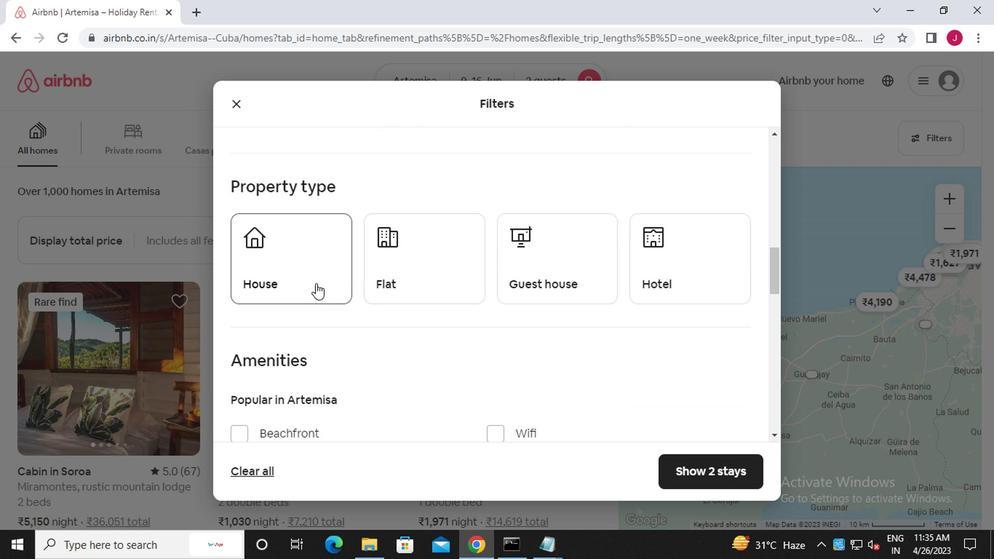 
Action: Mouse pressed left at (298, 281)
Screenshot: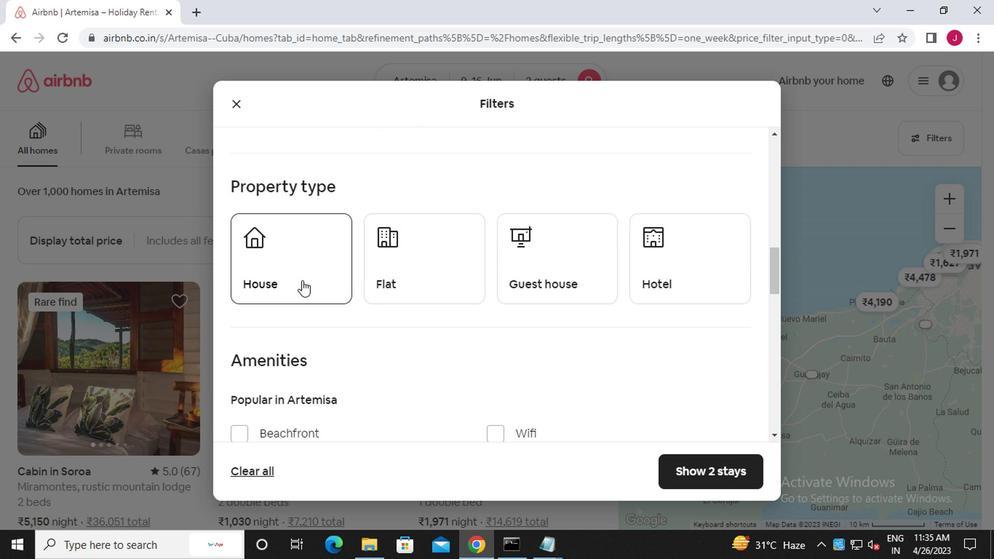 
Action: Mouse moved to (387, 277)
Screenshot: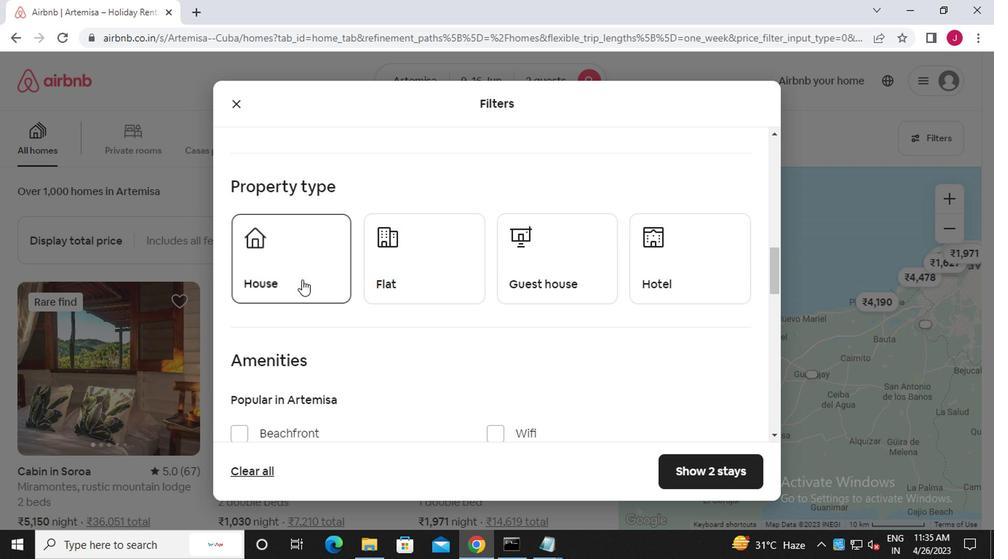 
Action: Mouse pressed left at (387, 277)
Screenshot: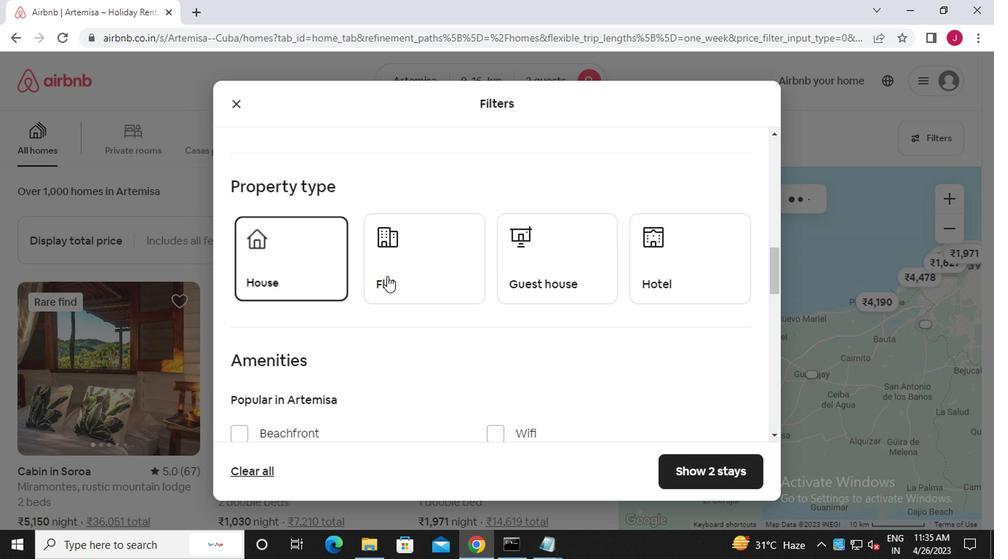 
Action: Mouse moved to (549, 278)
Screenshot: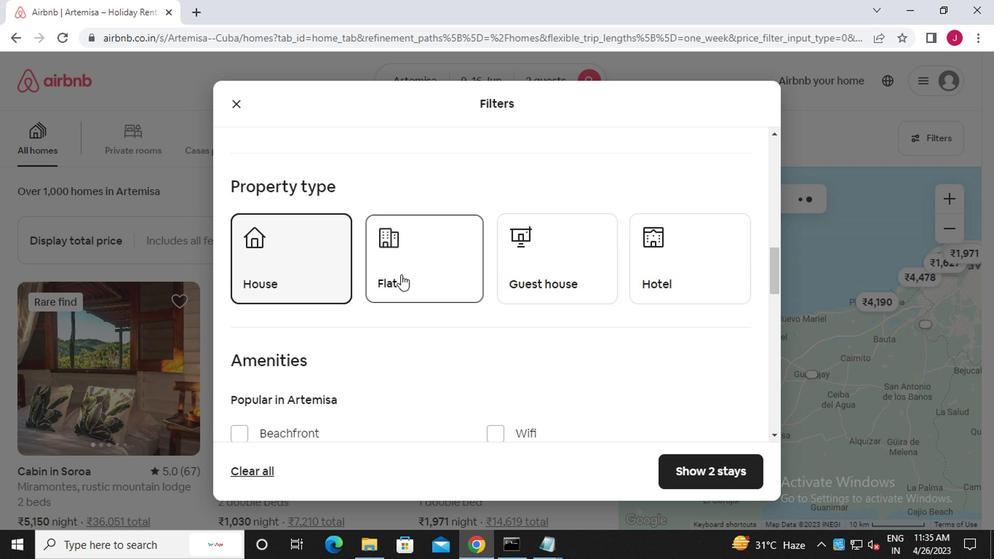 
Action: Mouse pressed left at (549, 278)
Screenshot: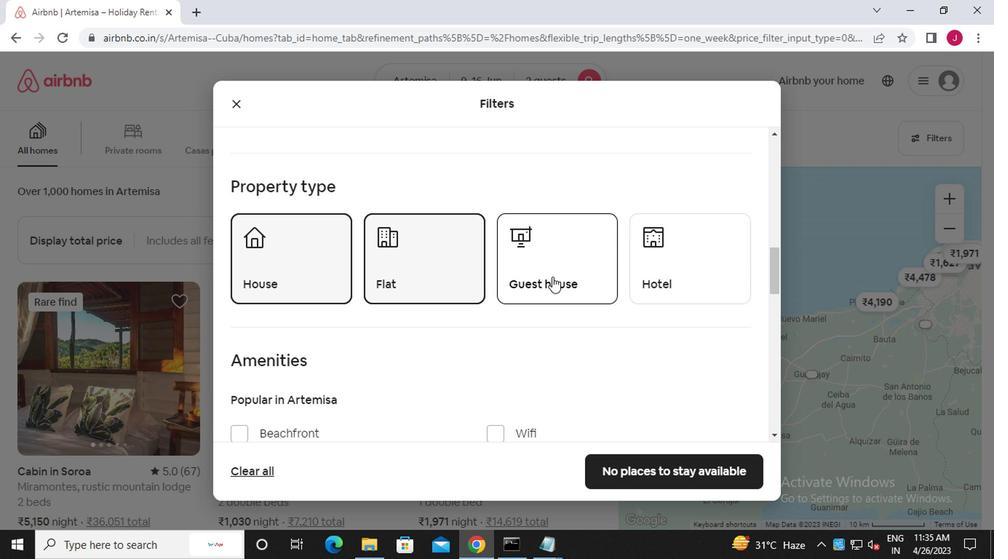 
Action: Mouse moved to (638, 259)
Screenshot: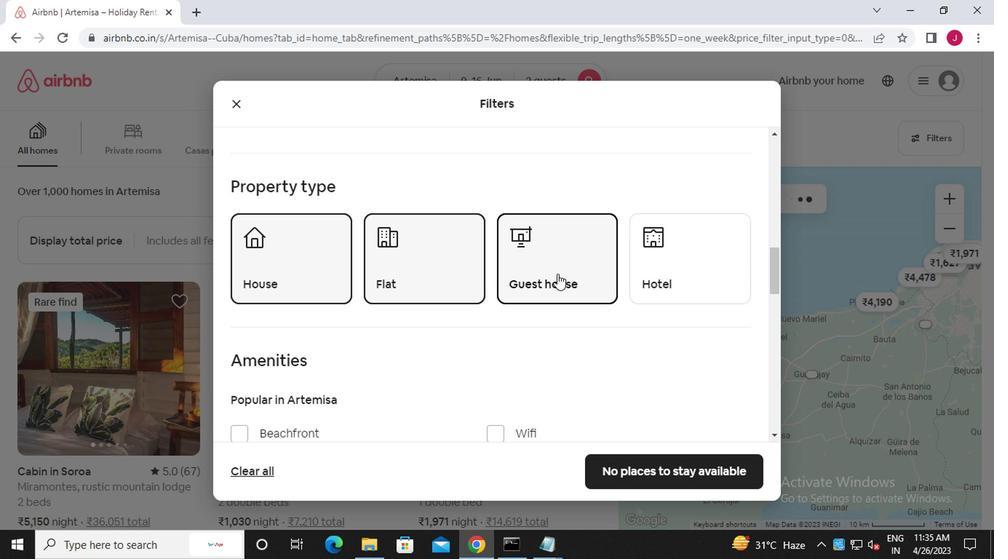 
Action: Mouse scrolled (638, 259) with delta (0, 0)
Screenshot: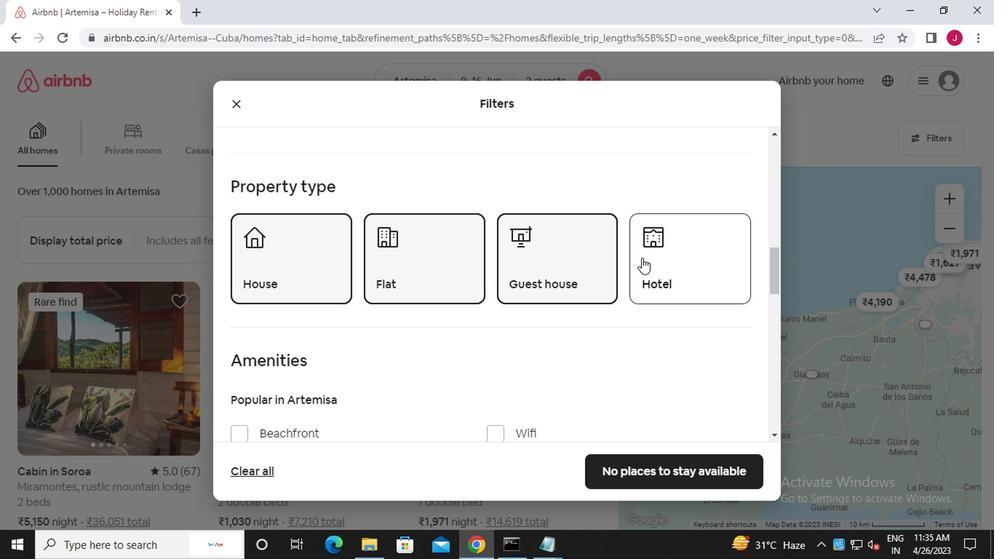 
Action: Mouse scrolled (638, 259) with delta (0, 0)
Screenshot: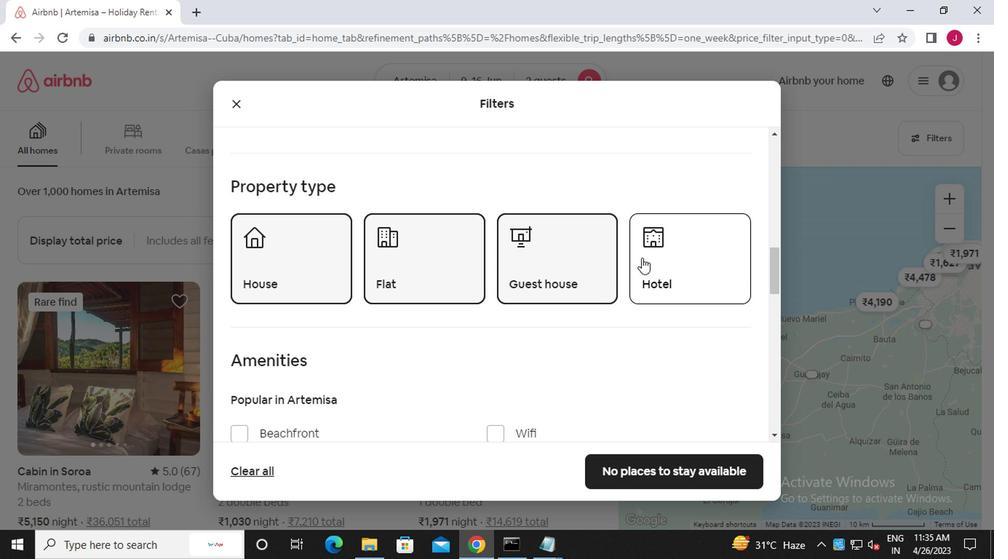 
Action: Mouse scrolled (638, 259) with delta (0, 0)
Screenshot: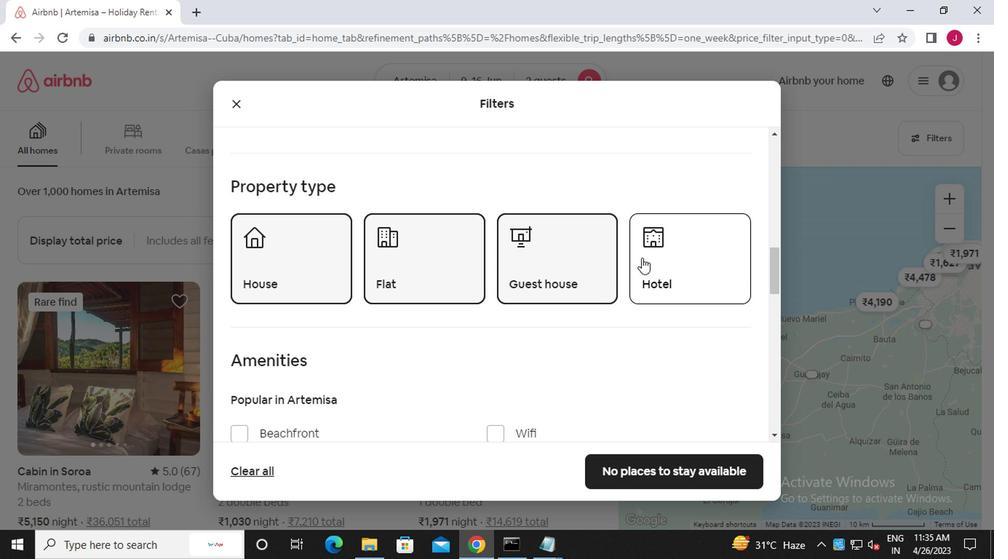 
Action: Mouse scrolled (638, 259) with delta (0, 0)
Screenshot: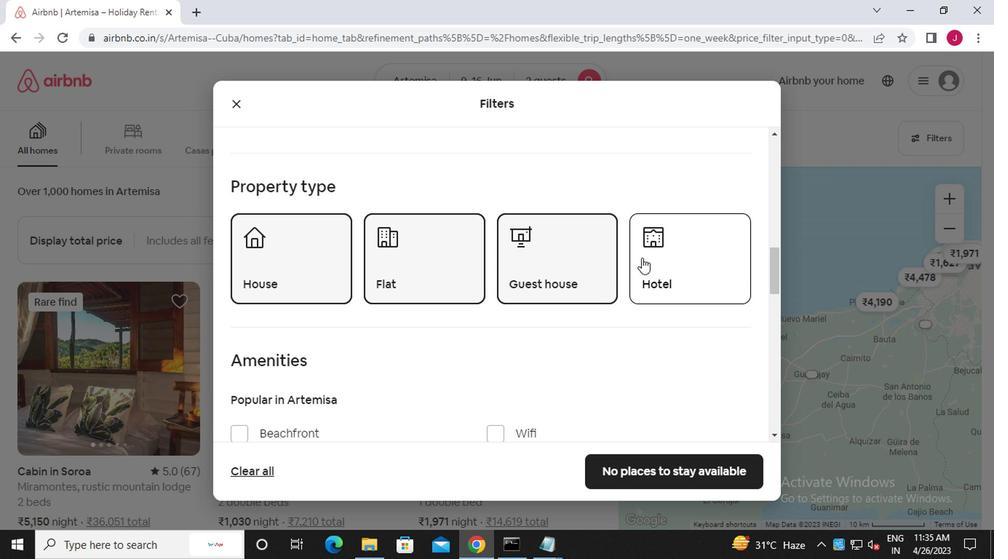 
Action: Mouse scrolled (638, 259) with delta (0, 0)
Screenshot: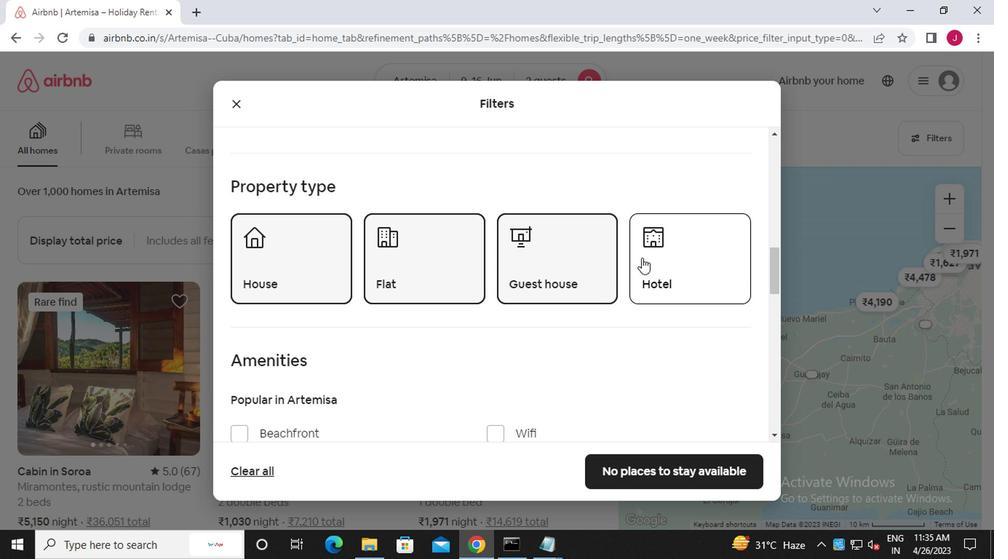 
Action: Mouse moved to (717, 337)
Screenshot: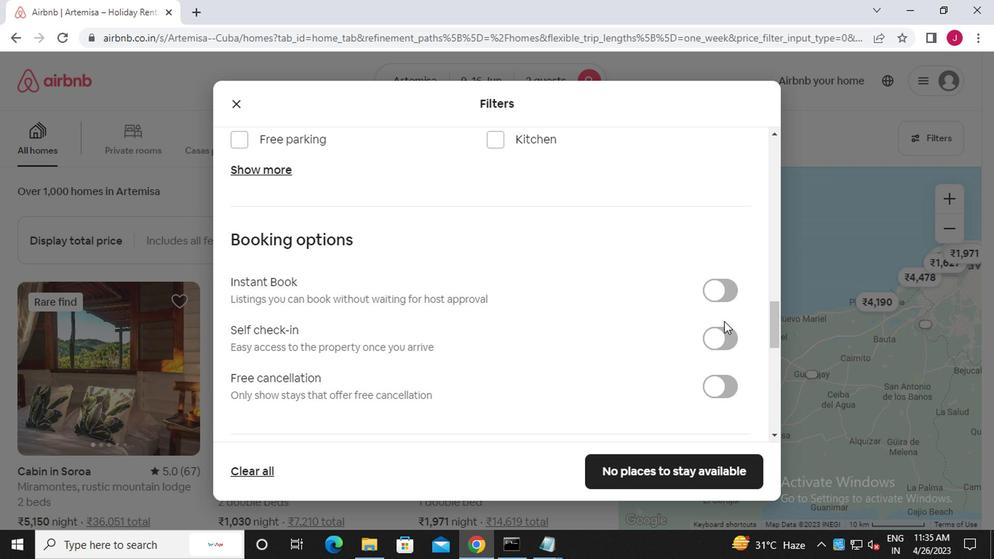 
Action: Mouse pressed left at (717, 337)
Screenshot: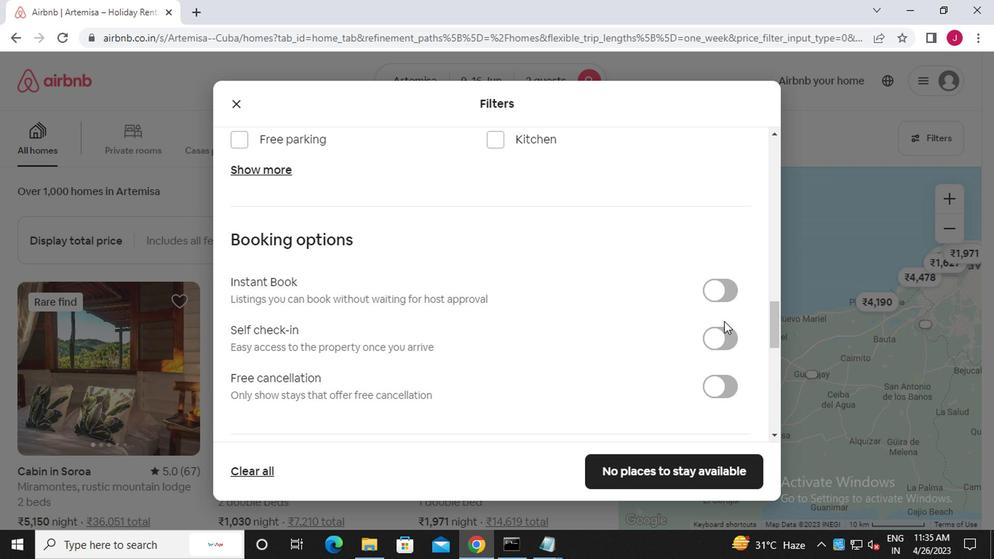 
Action: Mouse moved to (635, 373)
Screenshot: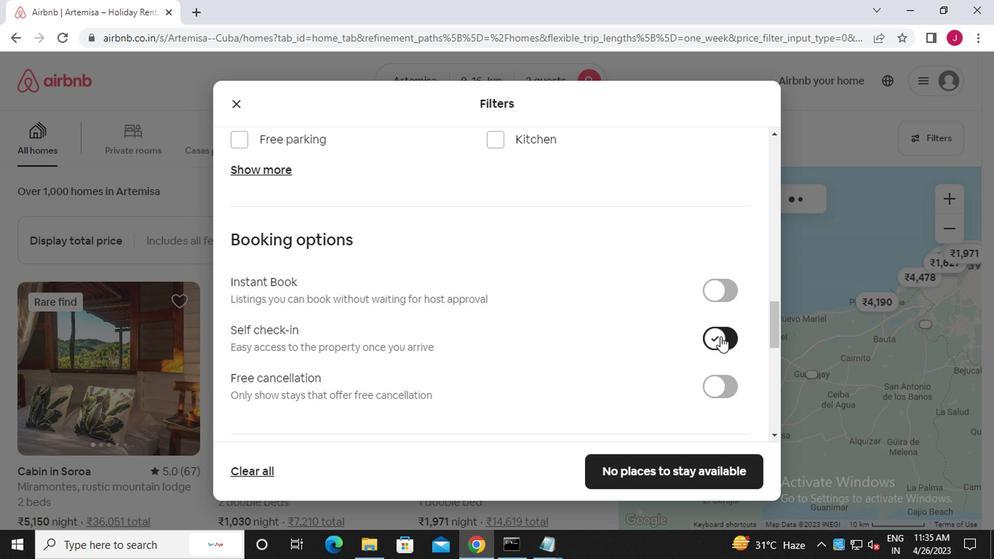 
Action: Mouse scrolled (635, 372) with delta (0, -1)
Screenshot: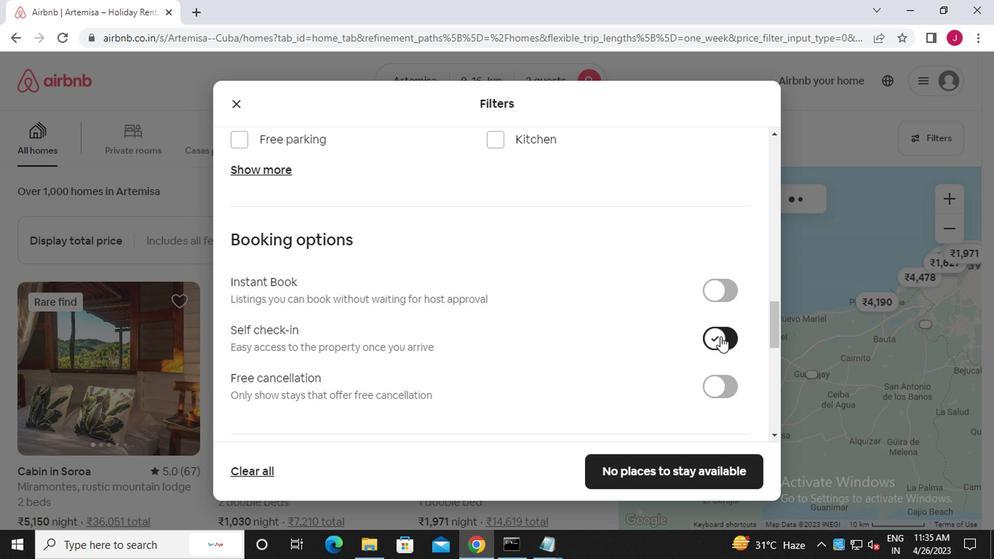 
Action: Mouse moved to (634, 373)
Screenshot: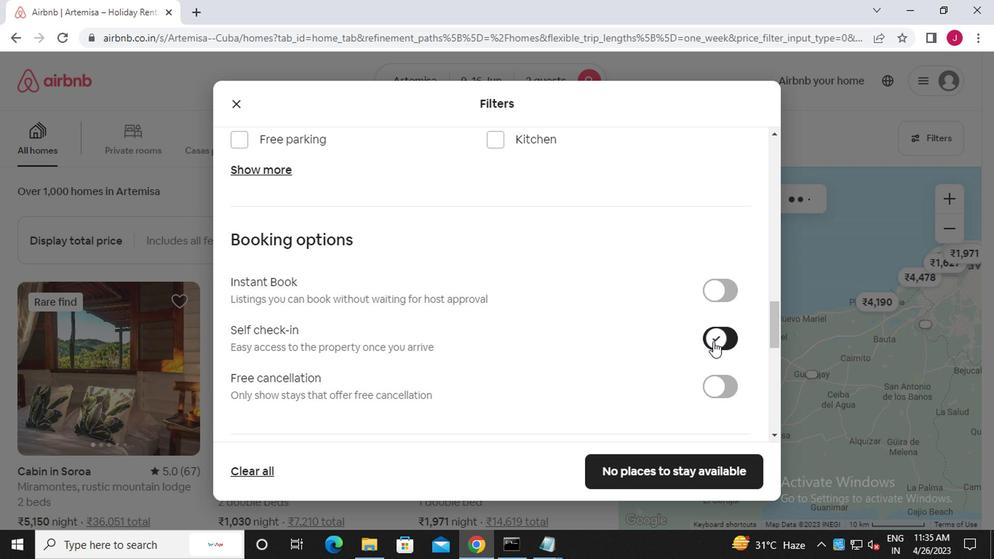 
Action: Mouse scrolled (634, 372) with delta (0, -1)
Screenshot: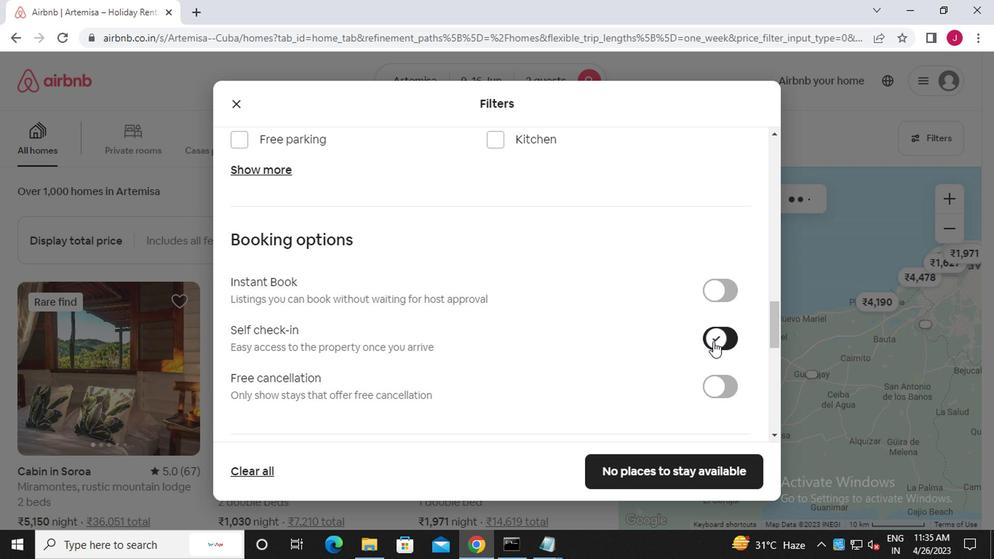 
Action: Mouse moved to (634, 373)
Screenshot: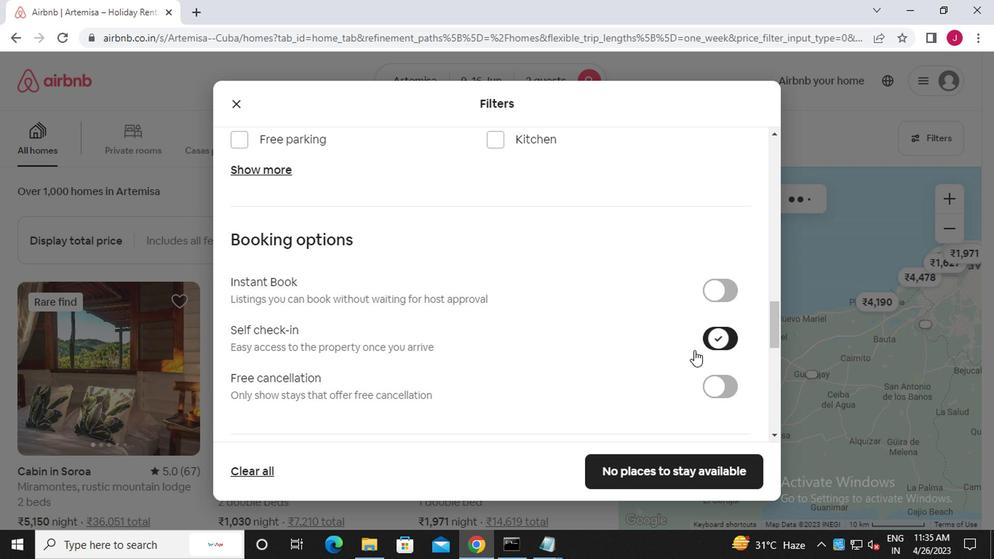 
Action: Mouse scrolled (634, 372) with delta (0, -1)
Screenshot: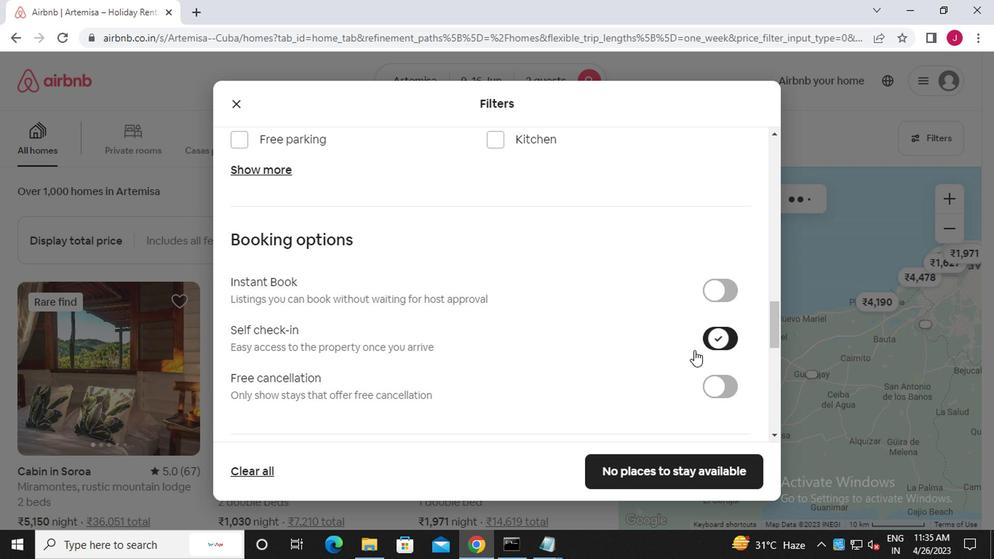 
Action: Mouse scrolled (634, 372) with delta (0, -1)
Screenshot: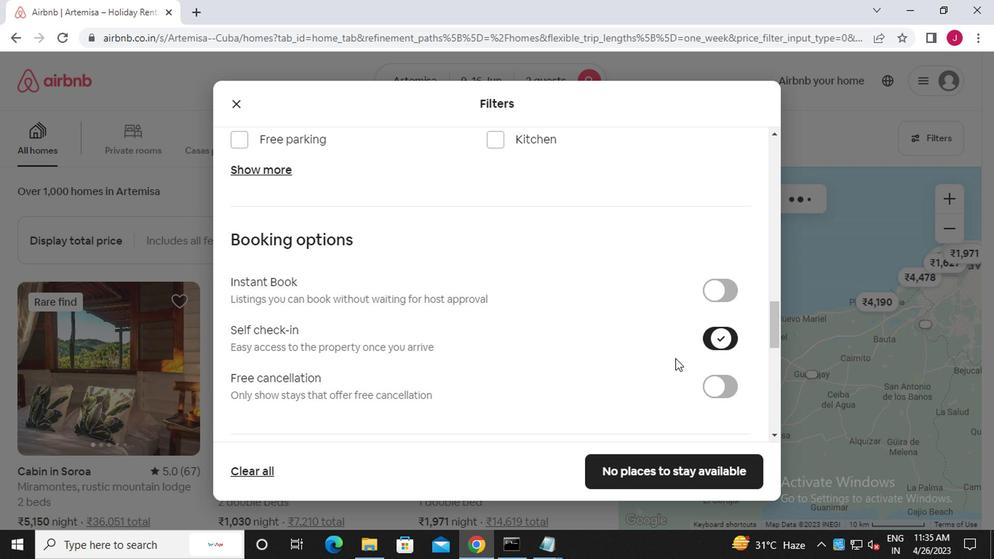 
Action: Mouse scrolled (634, 372) with delta (0, -1)
Screenshot: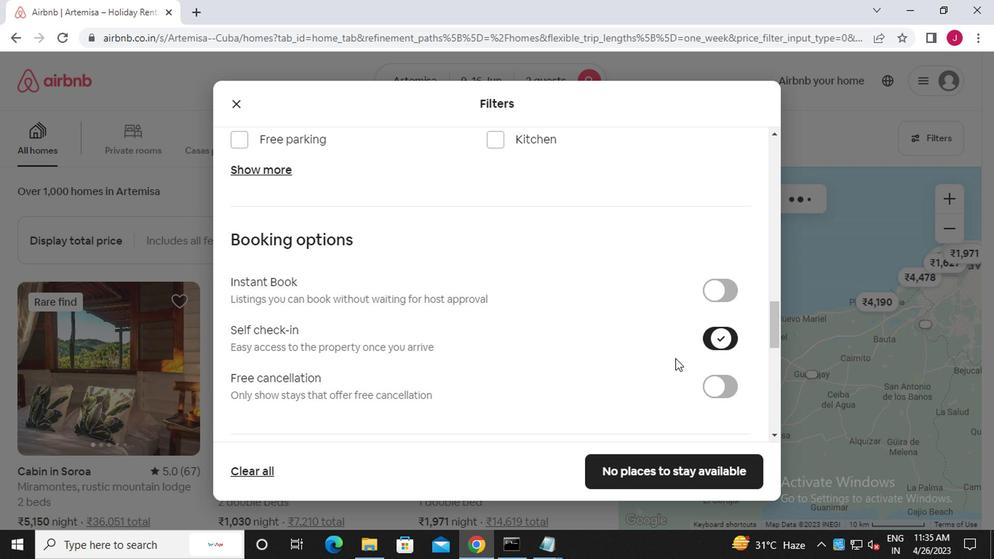 
Action: Mouse scrolled (634, 372) with delta (0, -1)
Screenshot: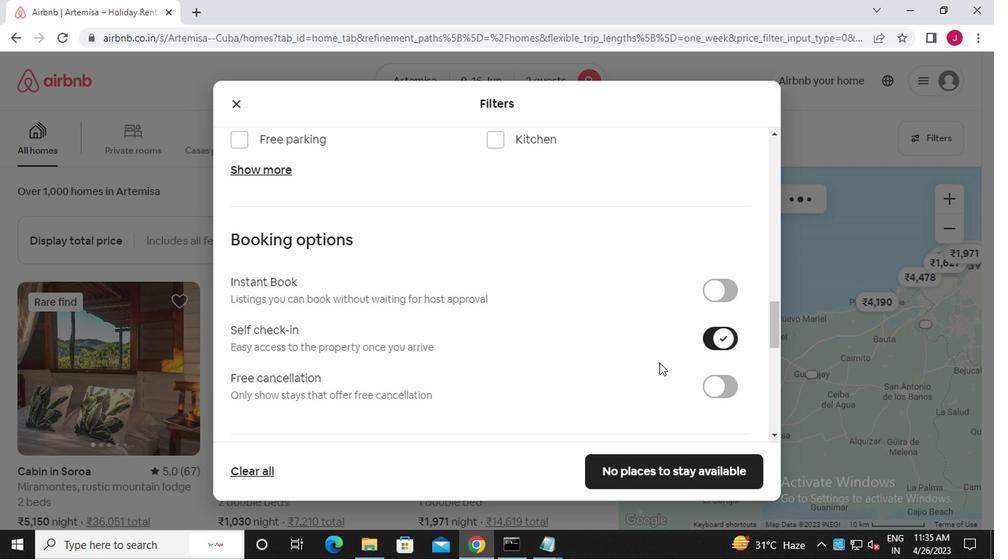 
Action: Mouse scrolled (634, 372) with delta (0, -1)
Screenshot: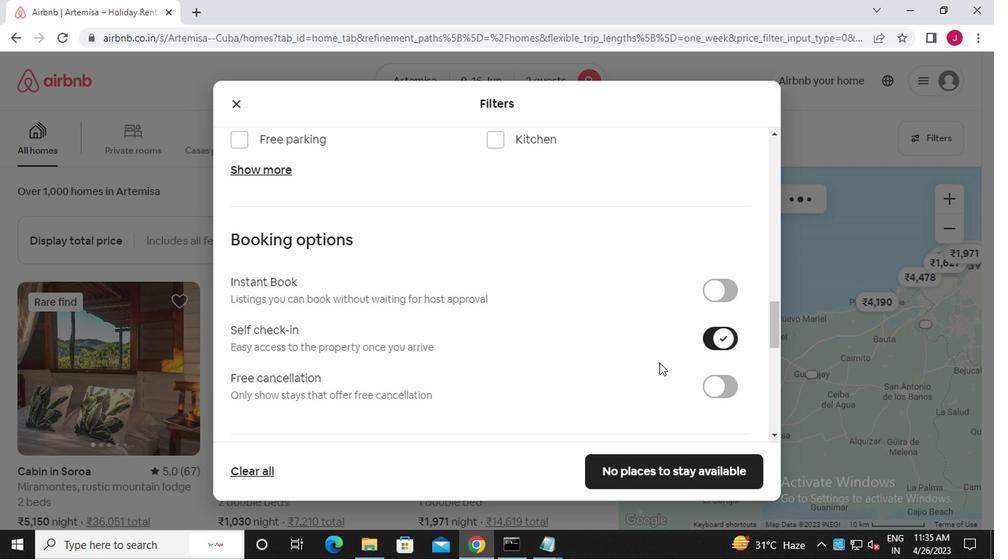 
Action: Mouse moved to (662, 476)
Screenshot: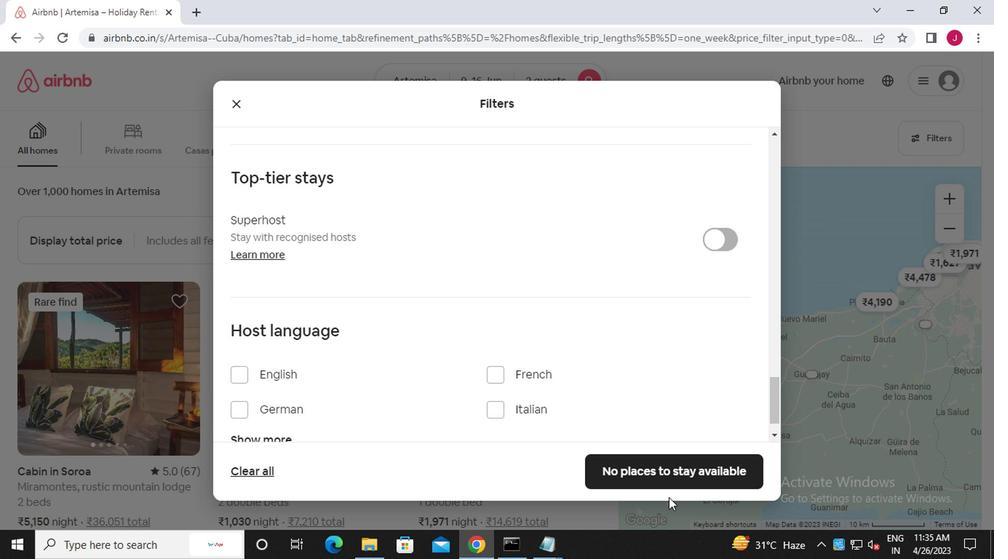 
Action: Mouse pressed left at (662, 476)
Screenshot: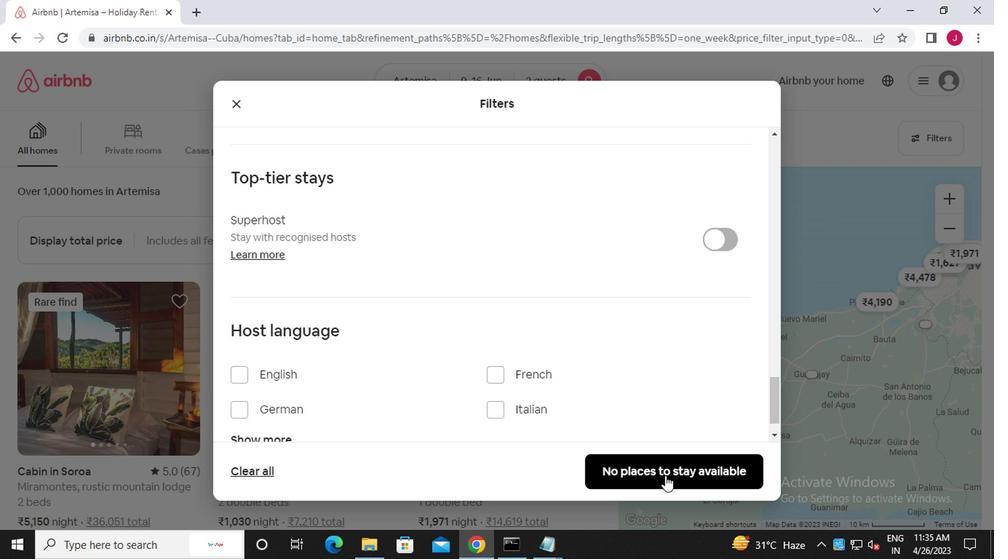 
Action: Mouse moved to (658, 476)
Screenshot: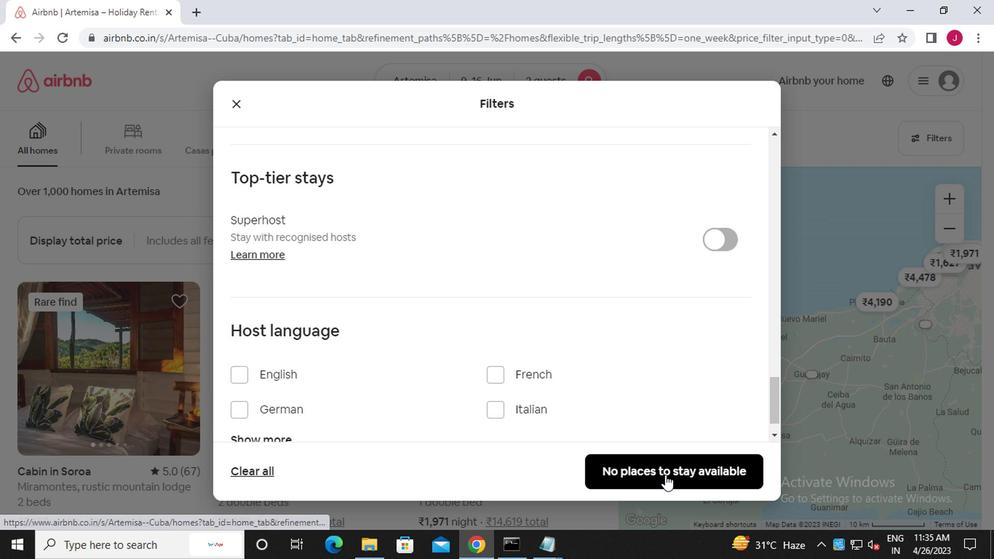 
